 Task: In the Company carnegiehall.org, Add note: 'Reach out to a customer for a referral or introduction to a potential client.'. Mark checkbox to create task to follow up ': Tomorrow'. Create task, with  description: Send Proposal to Client, Add due date: In 3 Business Days; Add reminder: 30 Minutes before. Set Priority Low  and add note: Take detailed meeting minutes and share them with the team afterward.. Logged in from softage.5@softage.net
Action: Mouse moved to (125, 74)
Screenshot: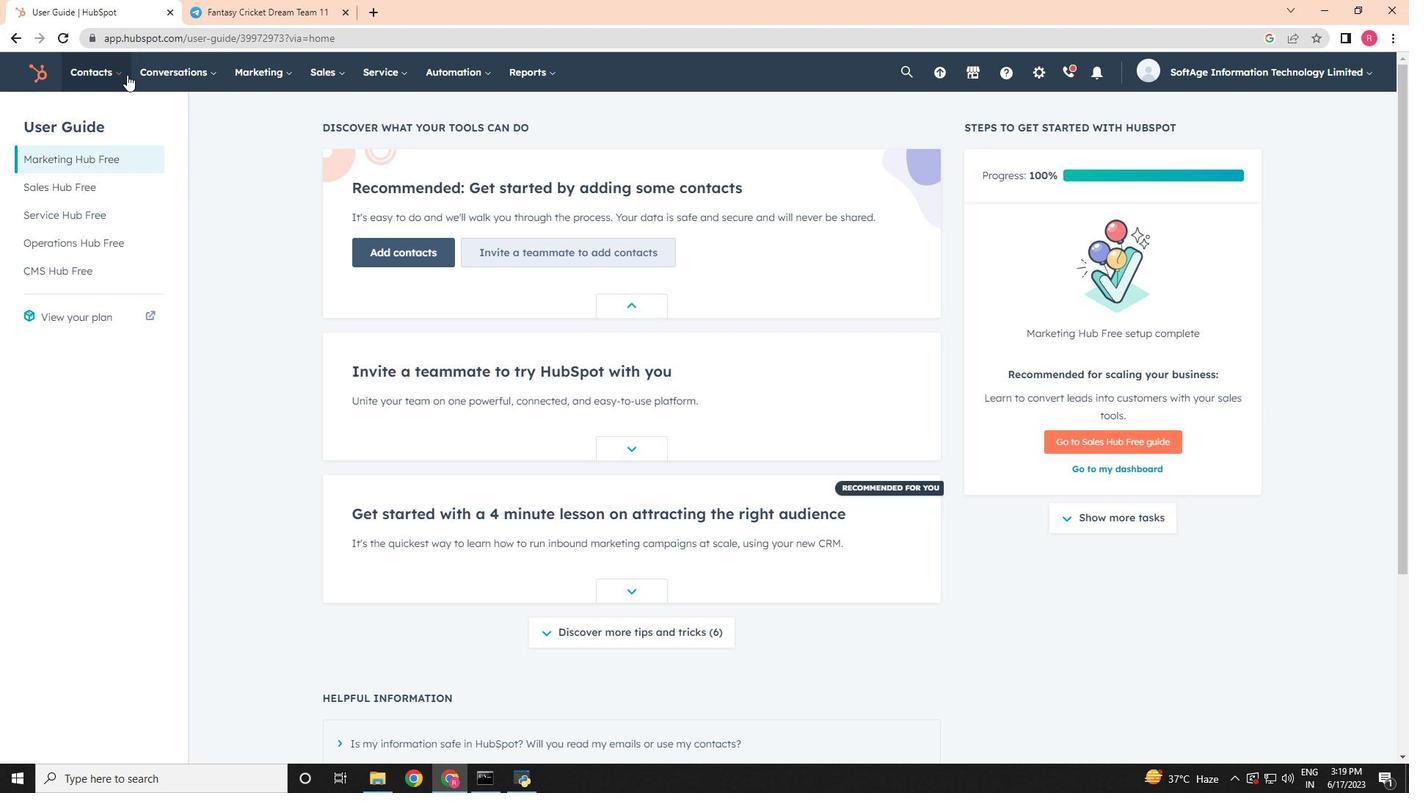 
Action: Mouse pressed left at (125, 74)
Screenshot: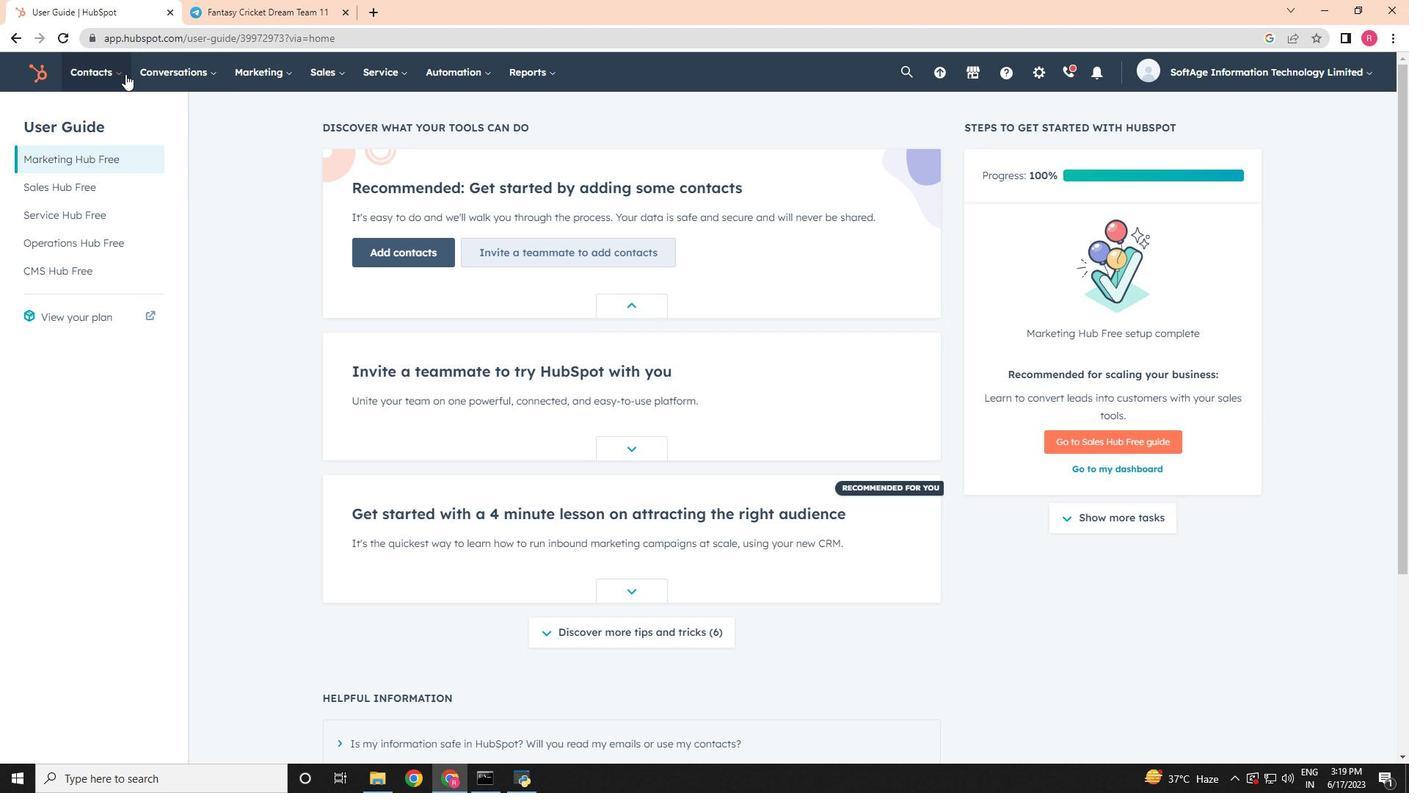 
Action: Mouse moved to (135, 130)
Screenshot: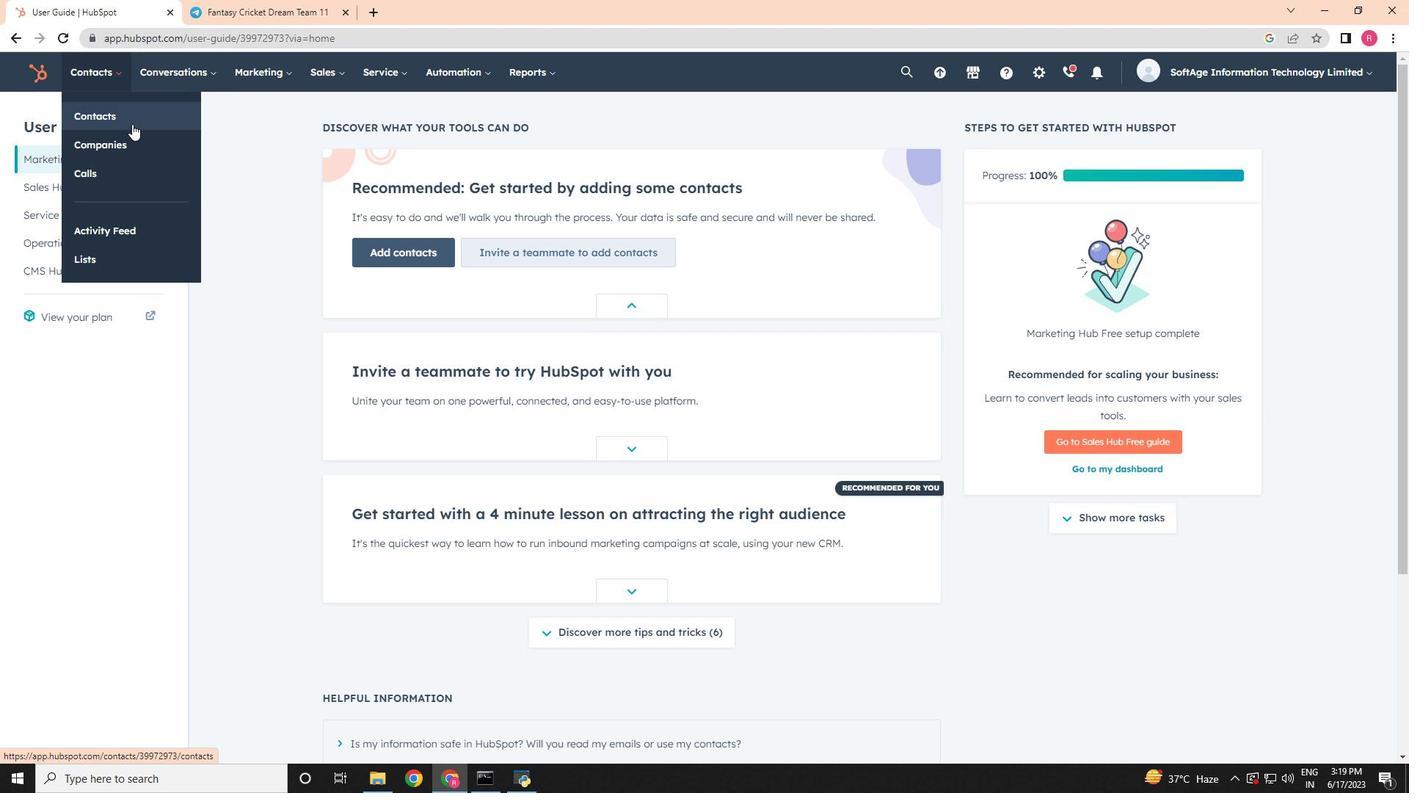 
Action: Mouse pressed left at (135, 130)
Screenshot: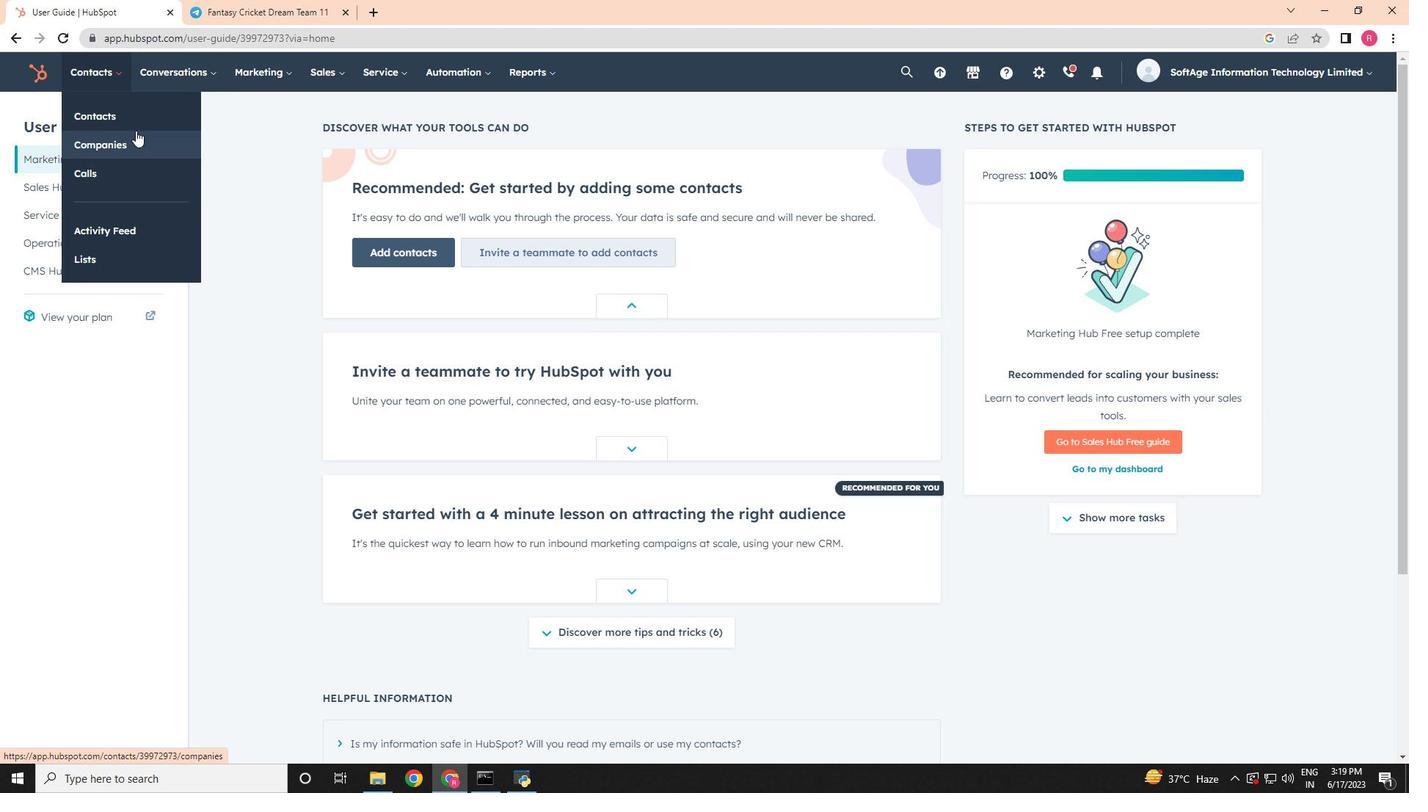 
Action: Mouse moved to (166, 235)
Screenshot: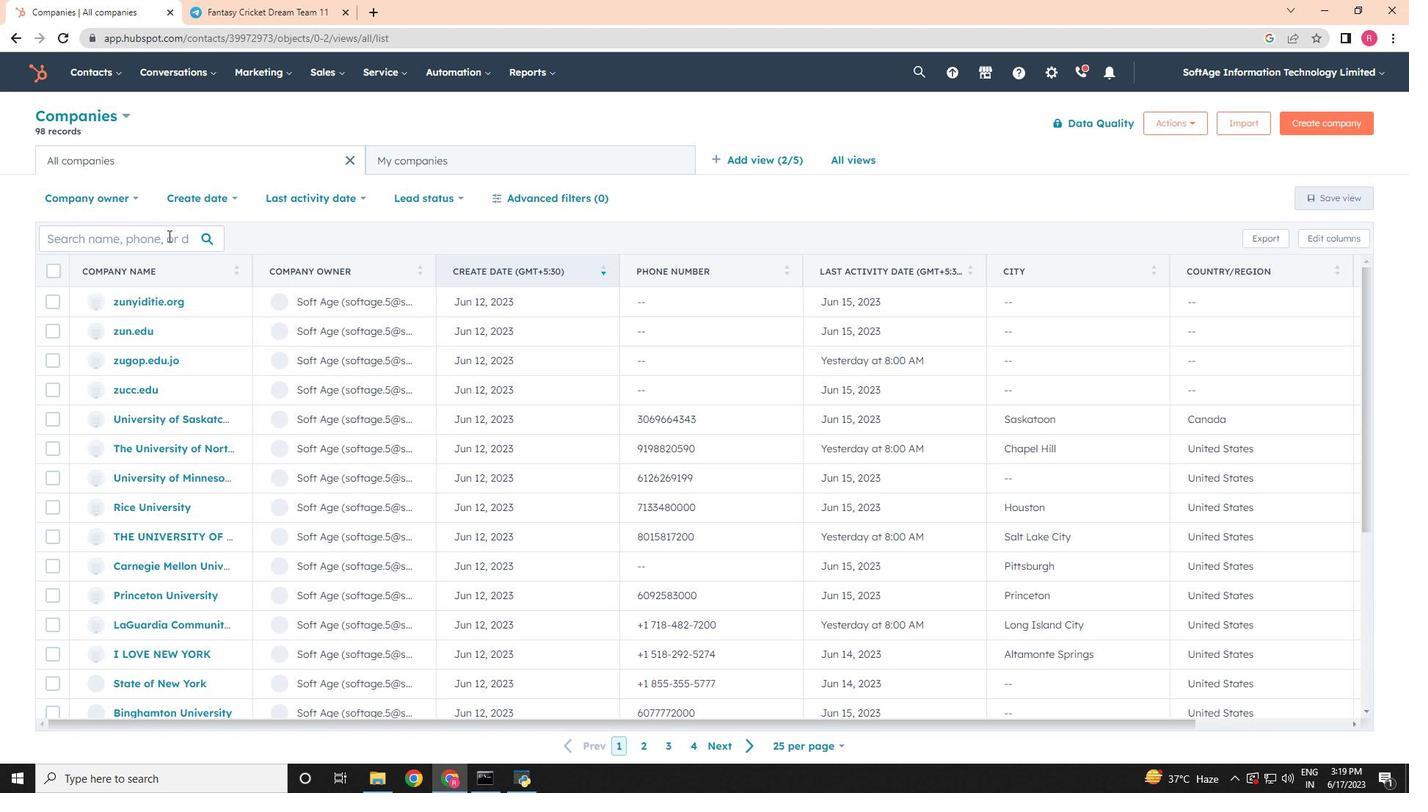 
Action: Mouse pressed left at (166, 235)
Screenshot: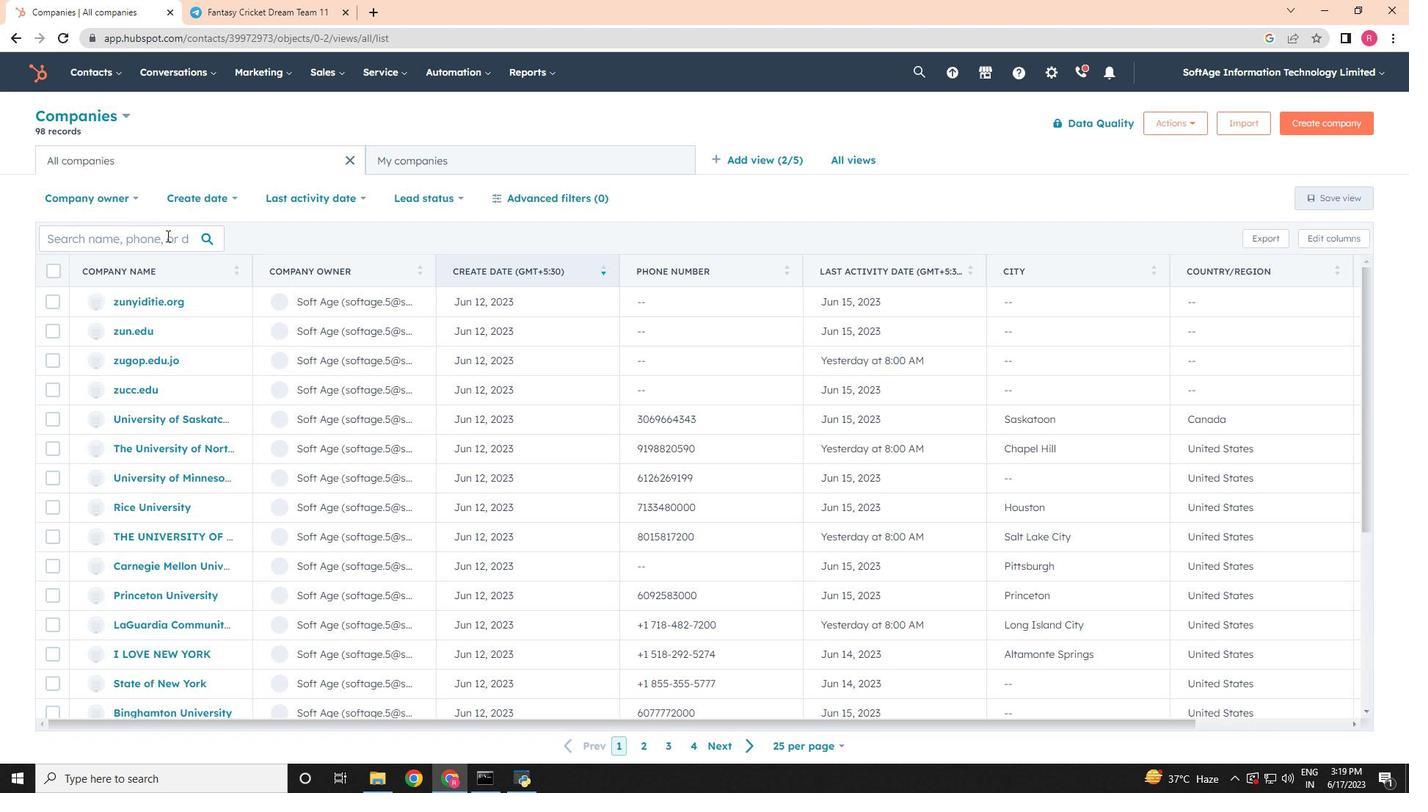 
Action: Key pressed carnegi
Screenshot: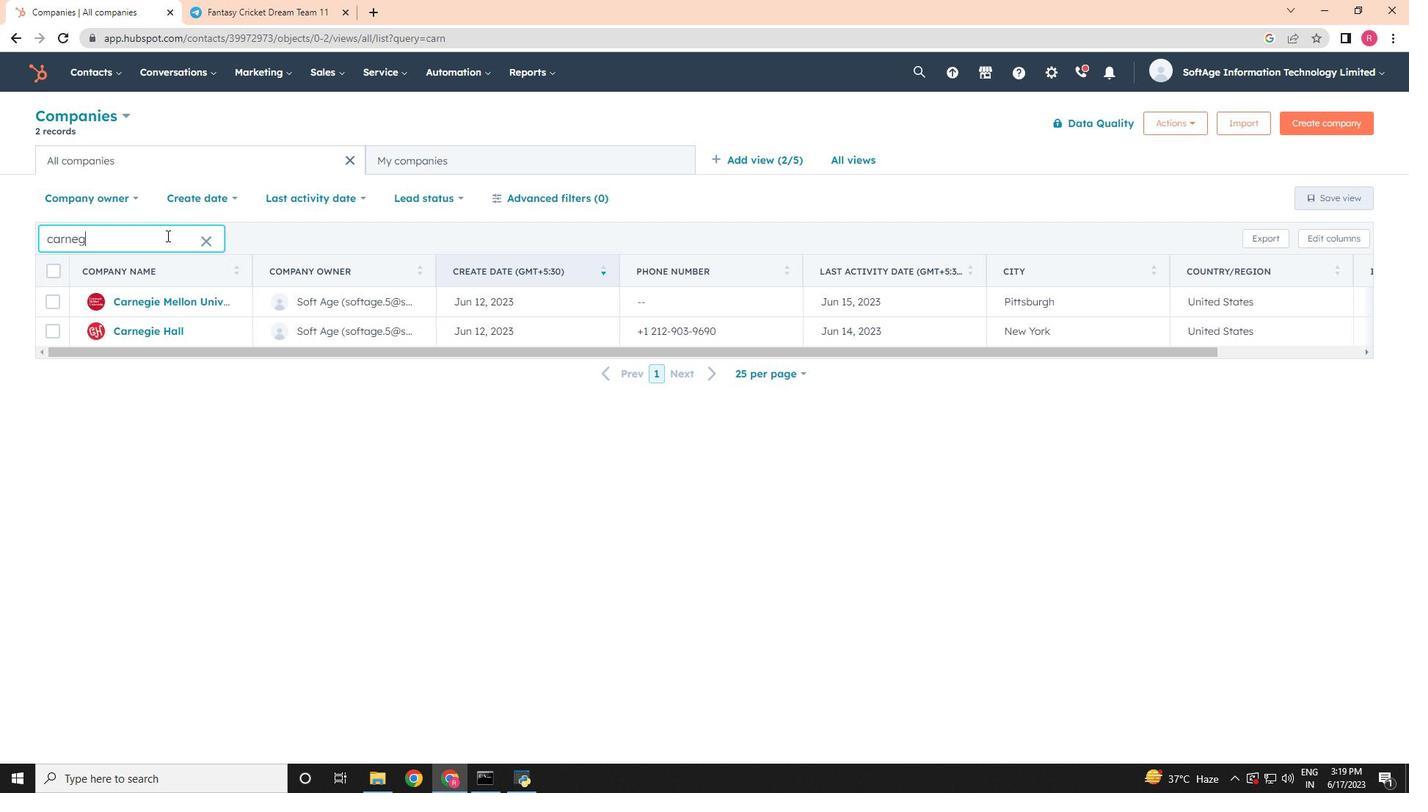 
Action: Mouse moved to (163, 252)
Screenshot: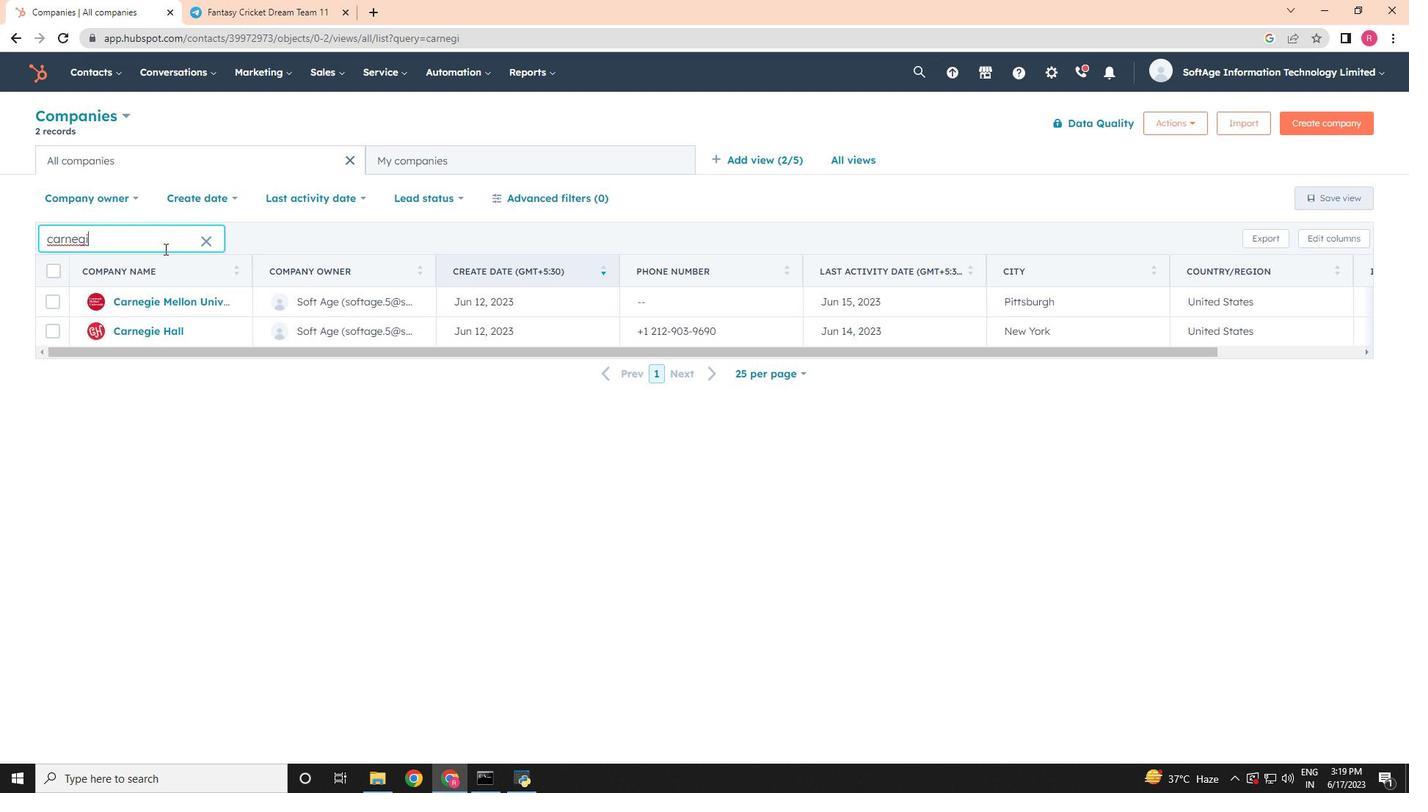 
Action: Key pressed hall<Key.backspace><Key.backspace><Key.backspace><Key.backspace>ehall
Screenshot: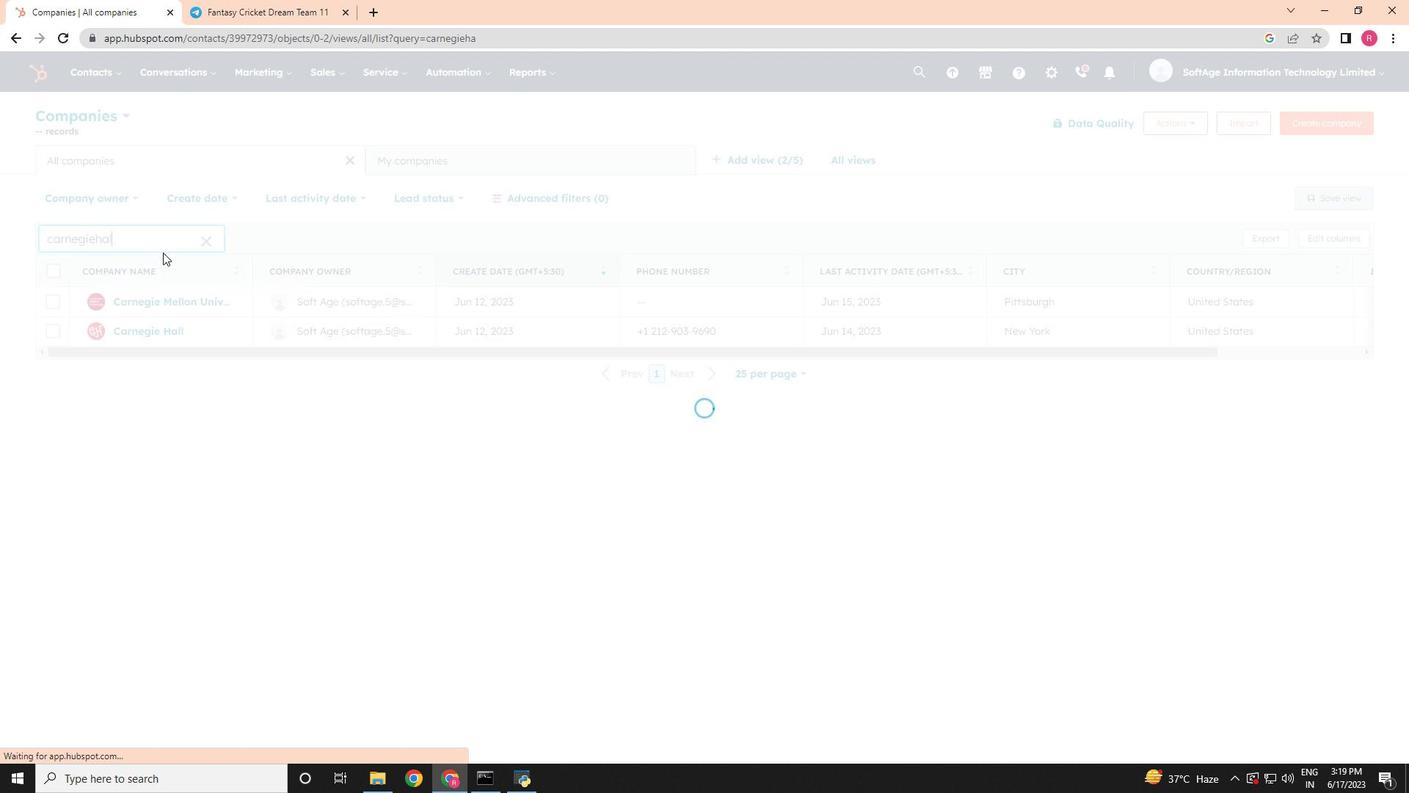 
Action: Mouse moved to (157, 304)
Screenshot: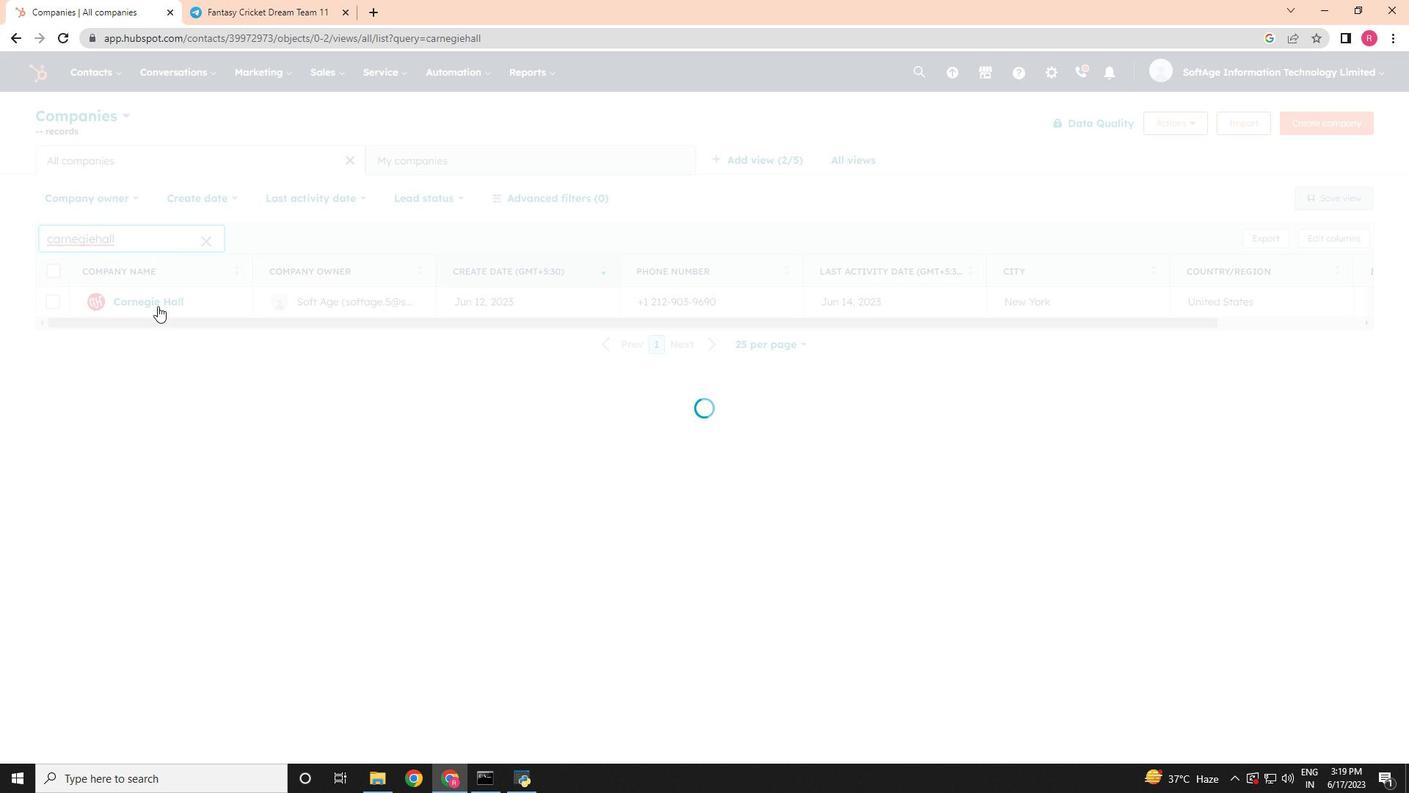 
Action: Mouse pressed left at (157, 304)
Screenshot: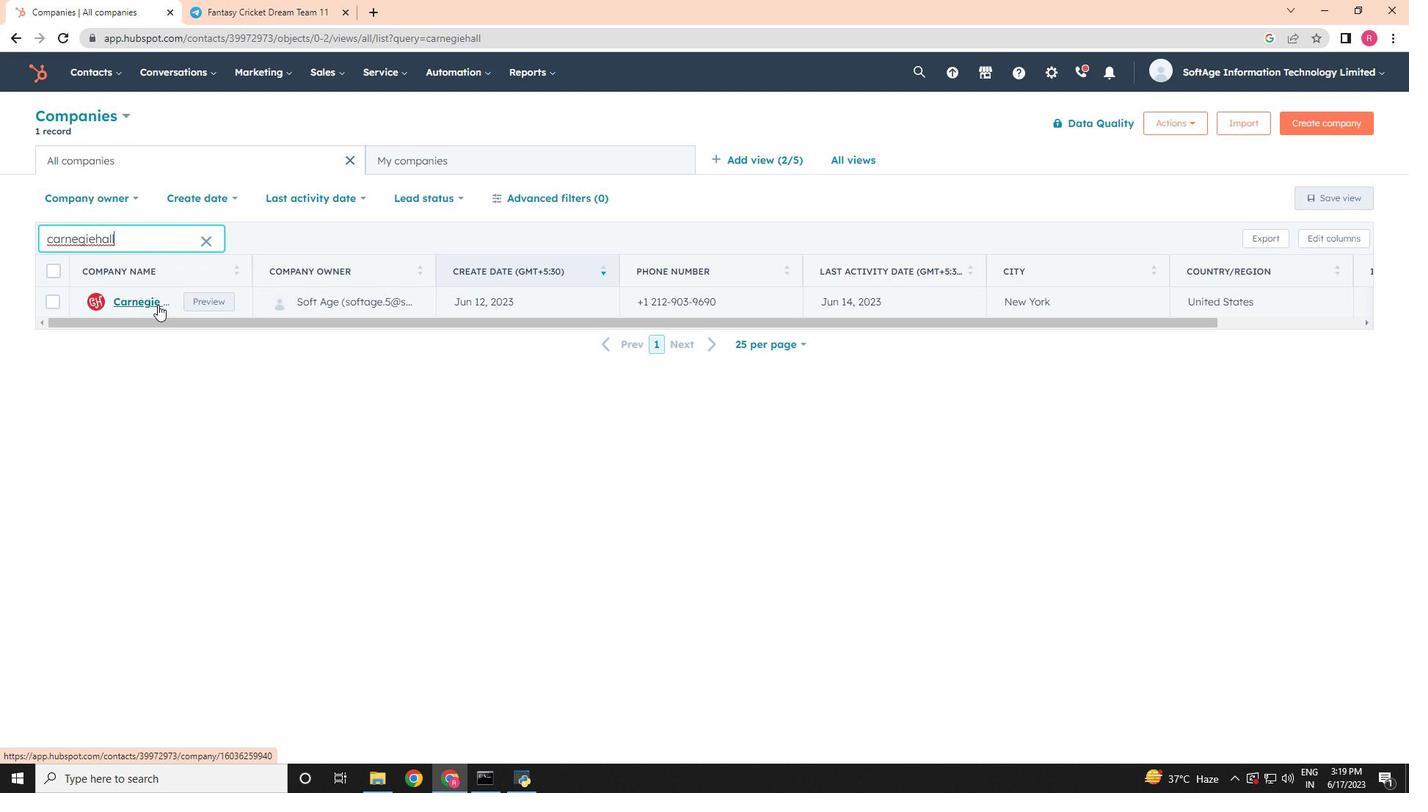 
Action: Mouse moved to (45, 240)
Screenshot: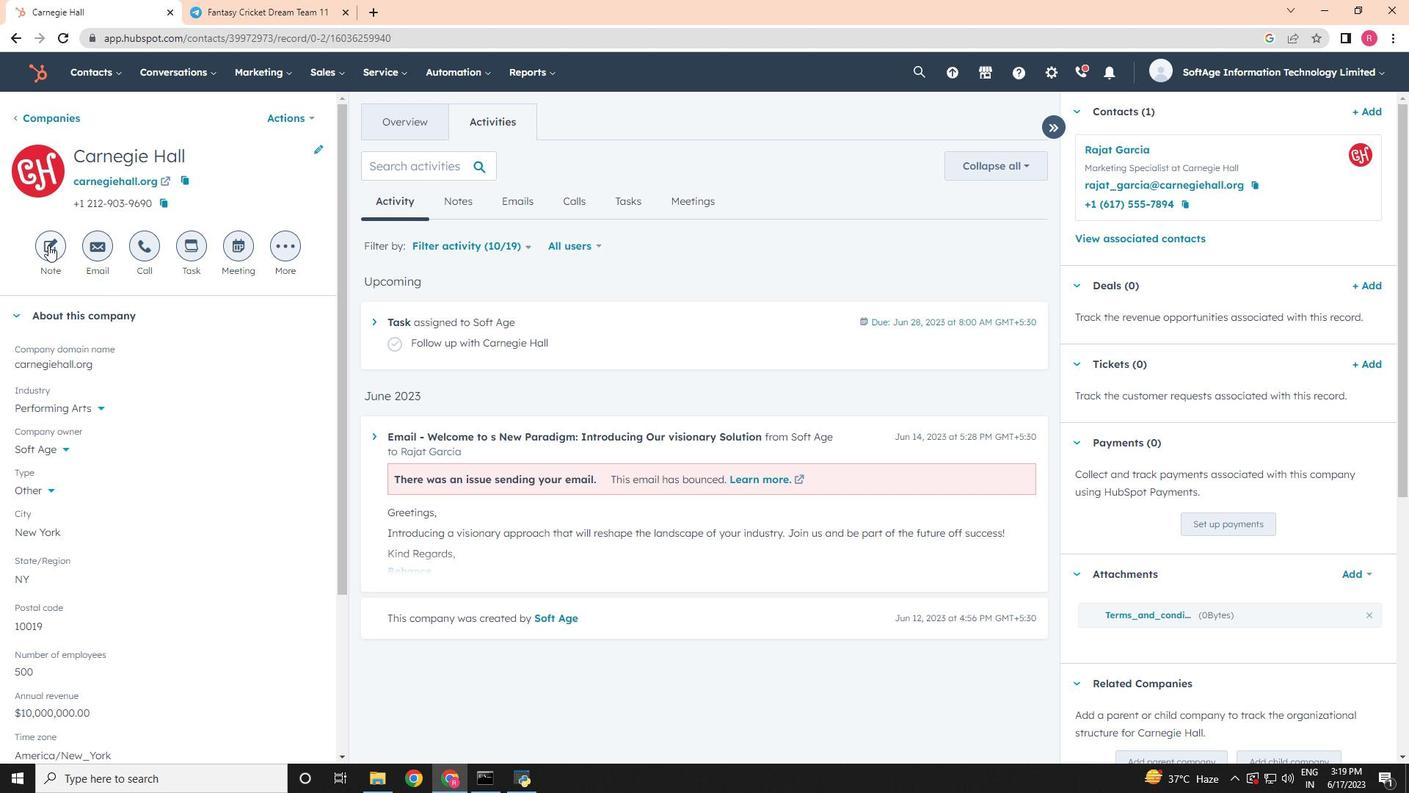
Action: Mouse pressed left at (45, 240)
Screenshot: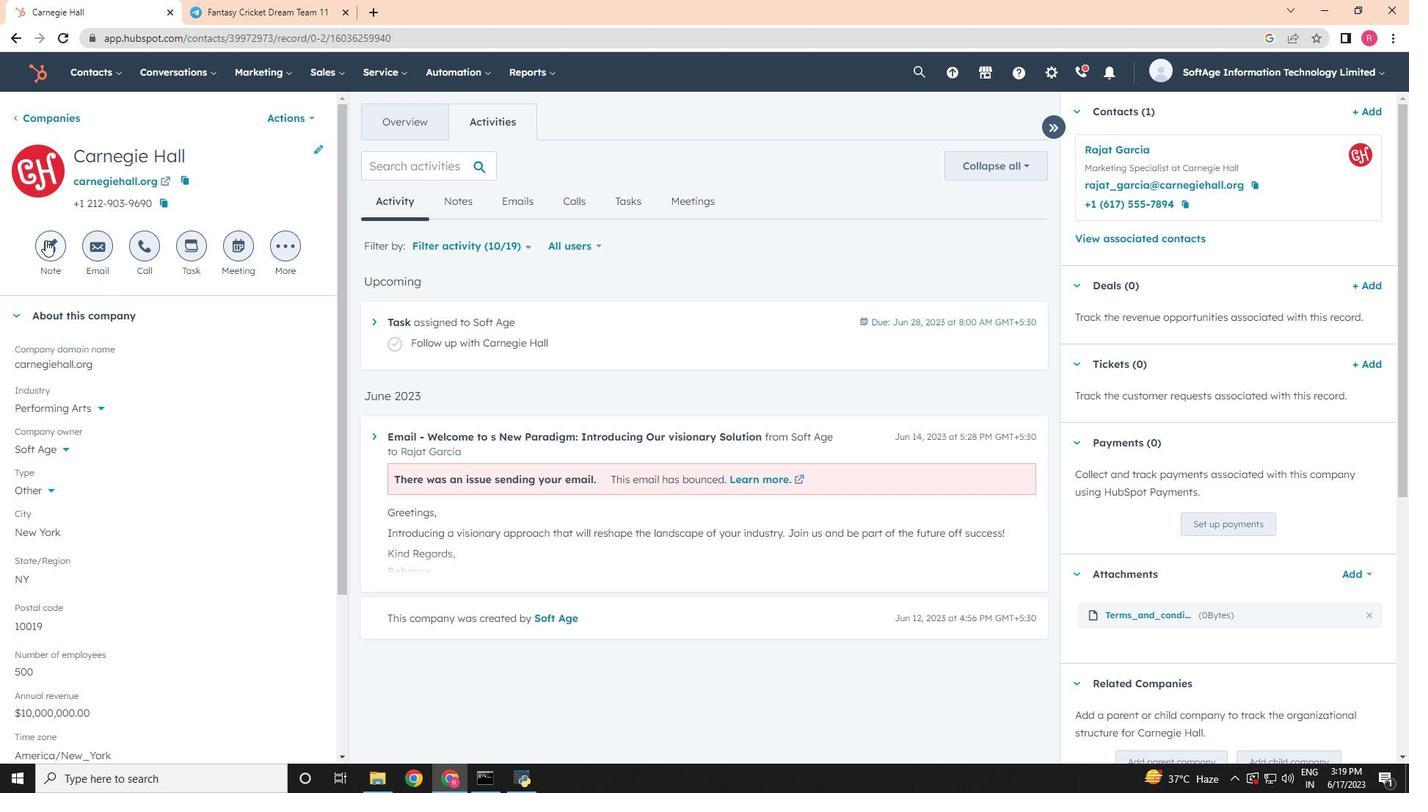 
Action: Mouse moved to (1234, 439)
Screenshot: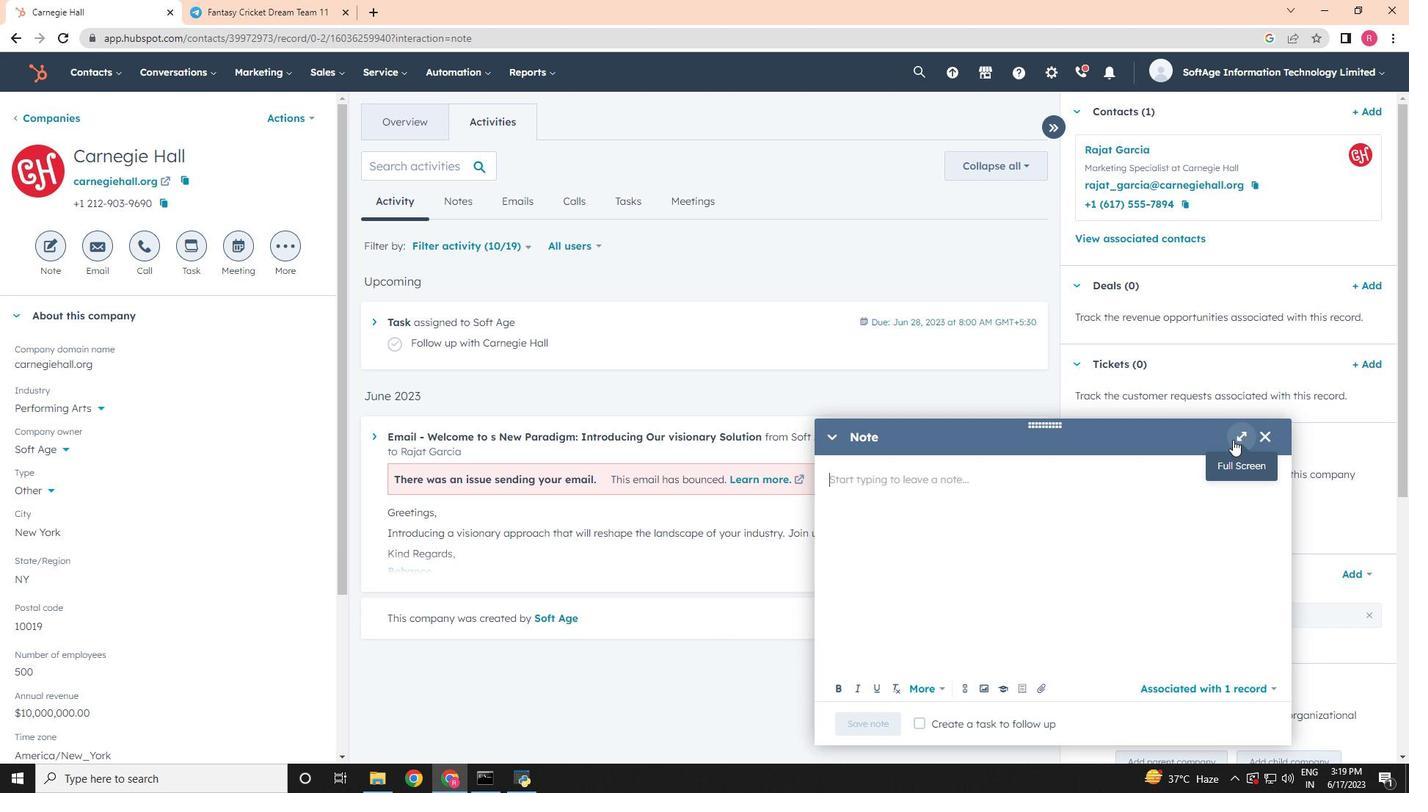 
Action: Mouse pressed left at (1234, 439)
Screenshot: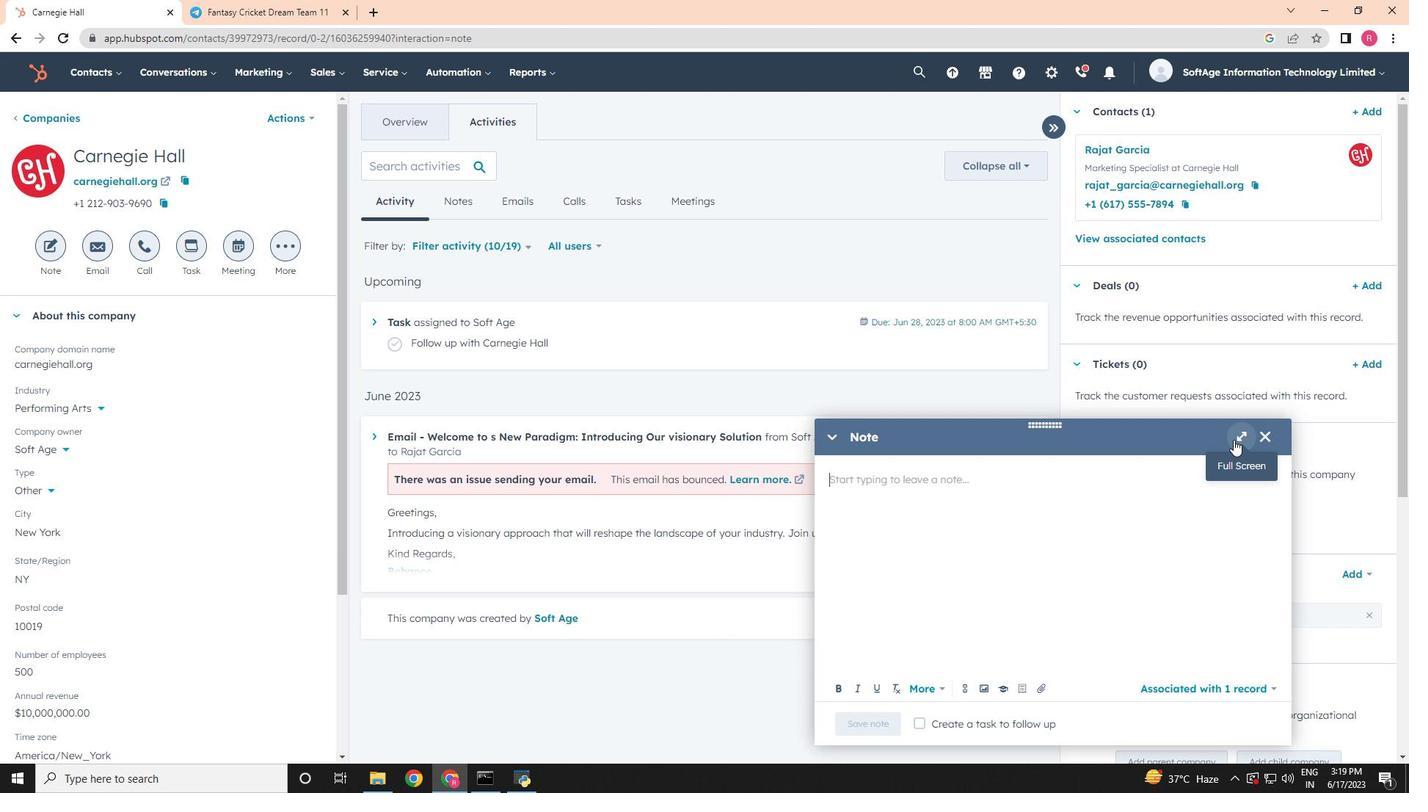 
Action: Mouse moved to (1213, 454)
Screenshot: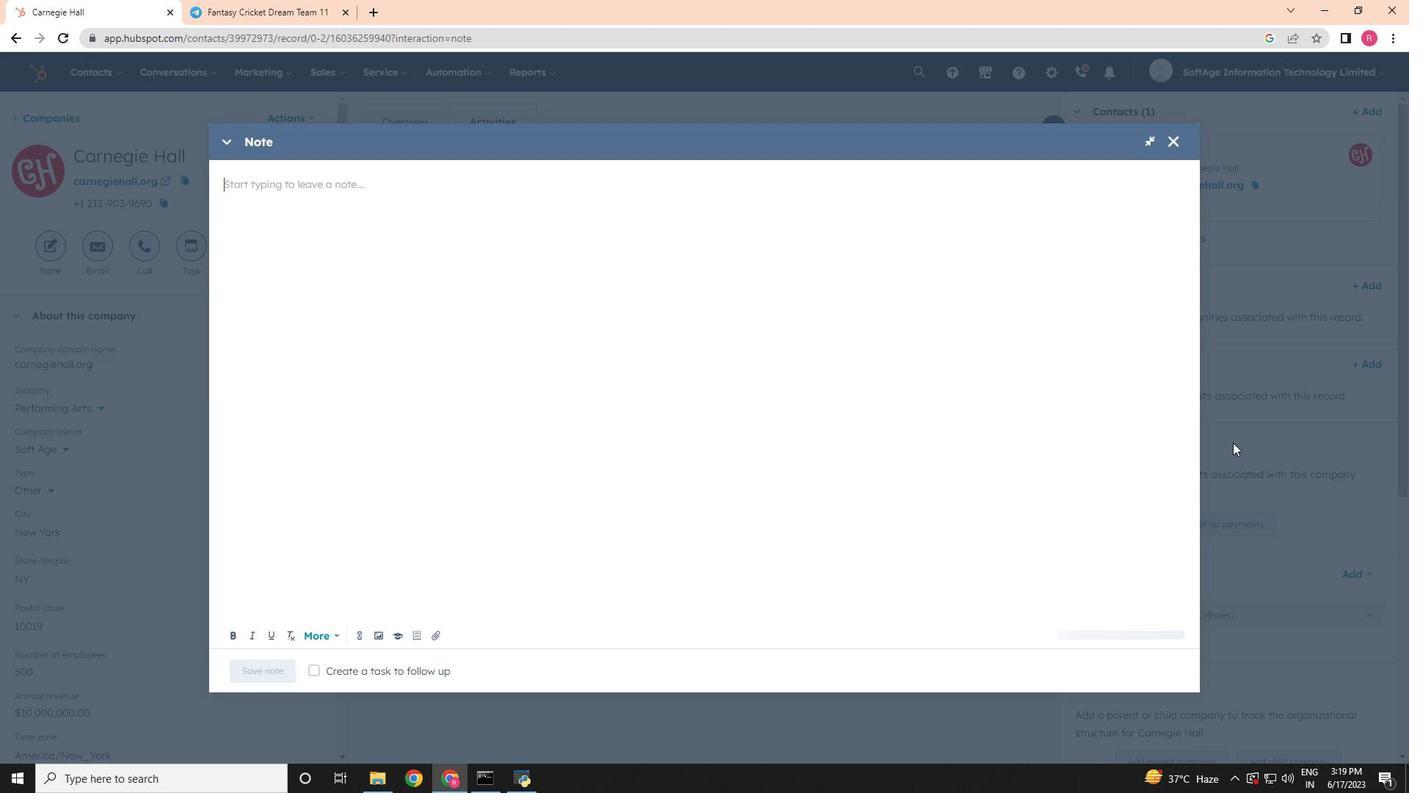 
Action: Key pressed <Key.shift>Reach<Key.space>out<Key.space>to<Key.space>a<Key.space>customer<Key.space>for<Key.space>a<Key.space>referral<Key.space>or<Key.space>introduction<Key.space>to<Key.space>a<Key.space>po<Key.backspace>otential<Key.space>client<Key.space><Key.backspace>.
Screenshot: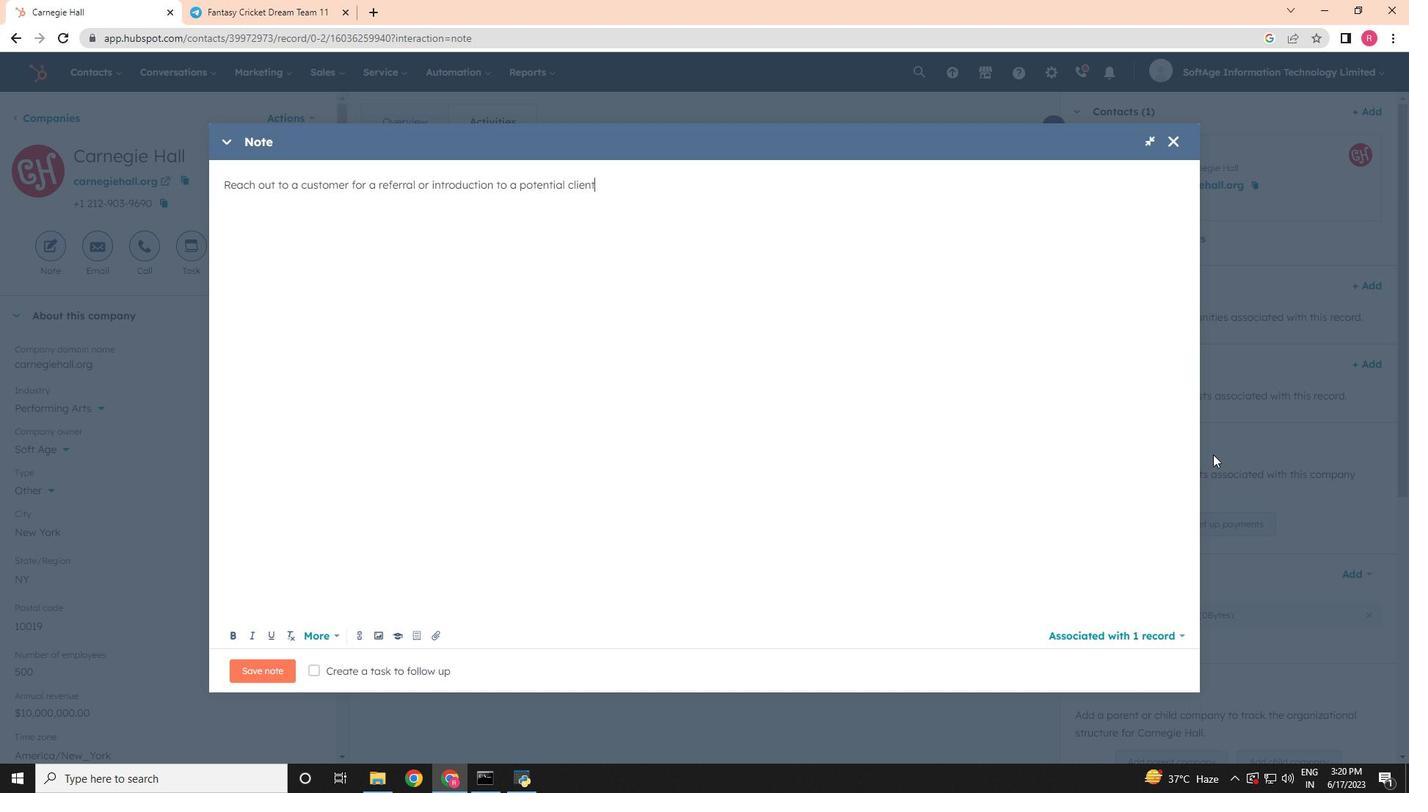 
Action: Mouse moved to (315, 670)
Screenshot: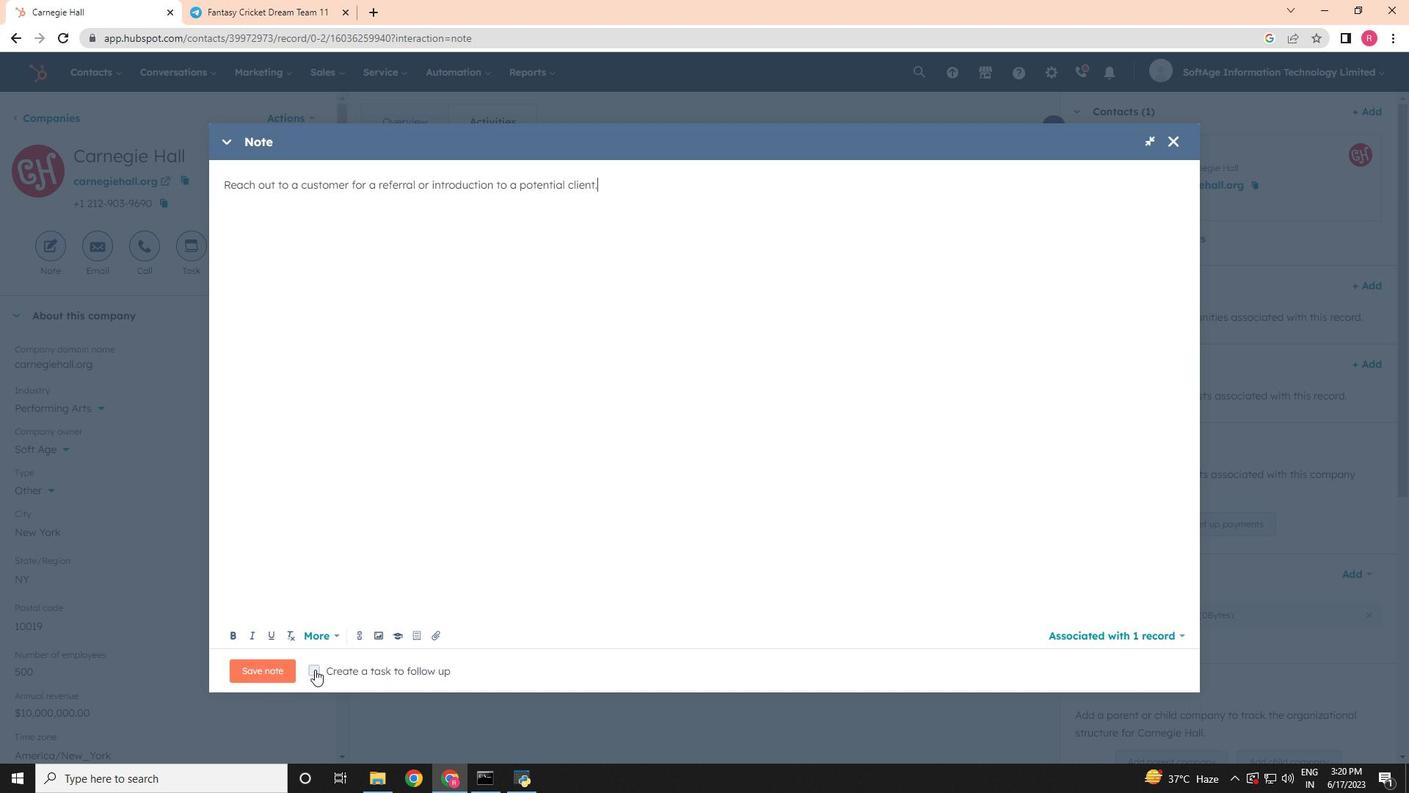 
Action: Mouse pressed left at (315, 670)
Screenshot: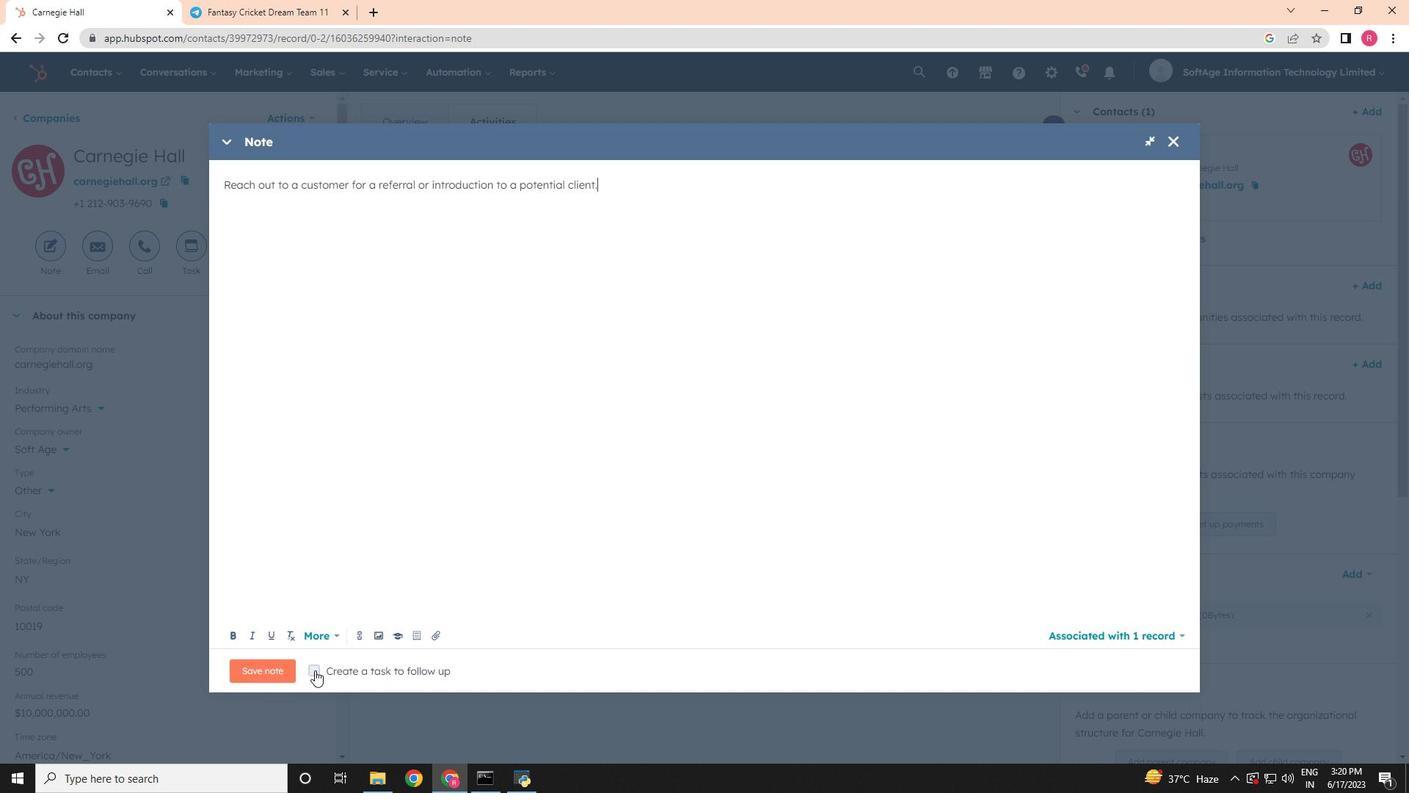 
Action: Mouse moved to (563, 671)
Screenshot: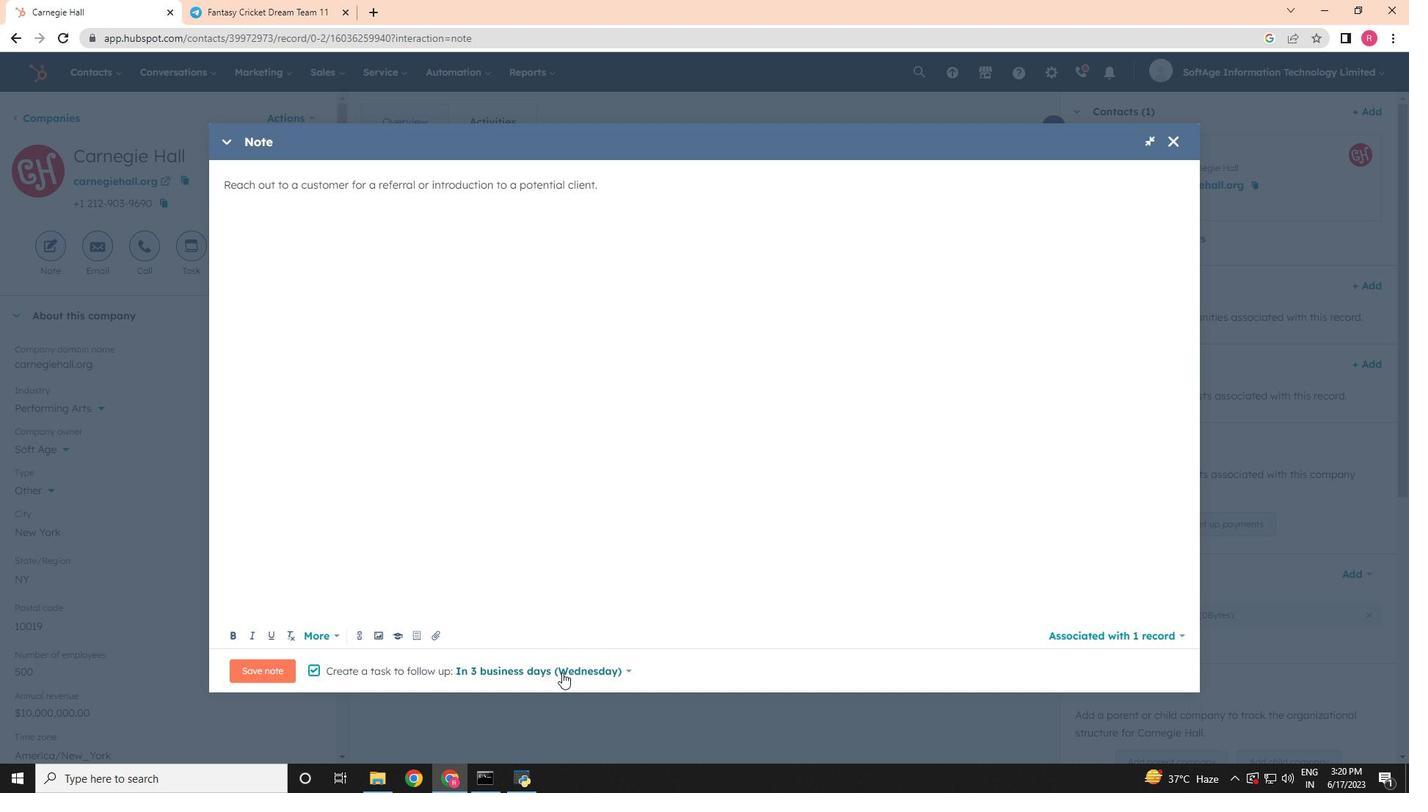
Action: Mouse pressed left at (563, 671)
Screenshot: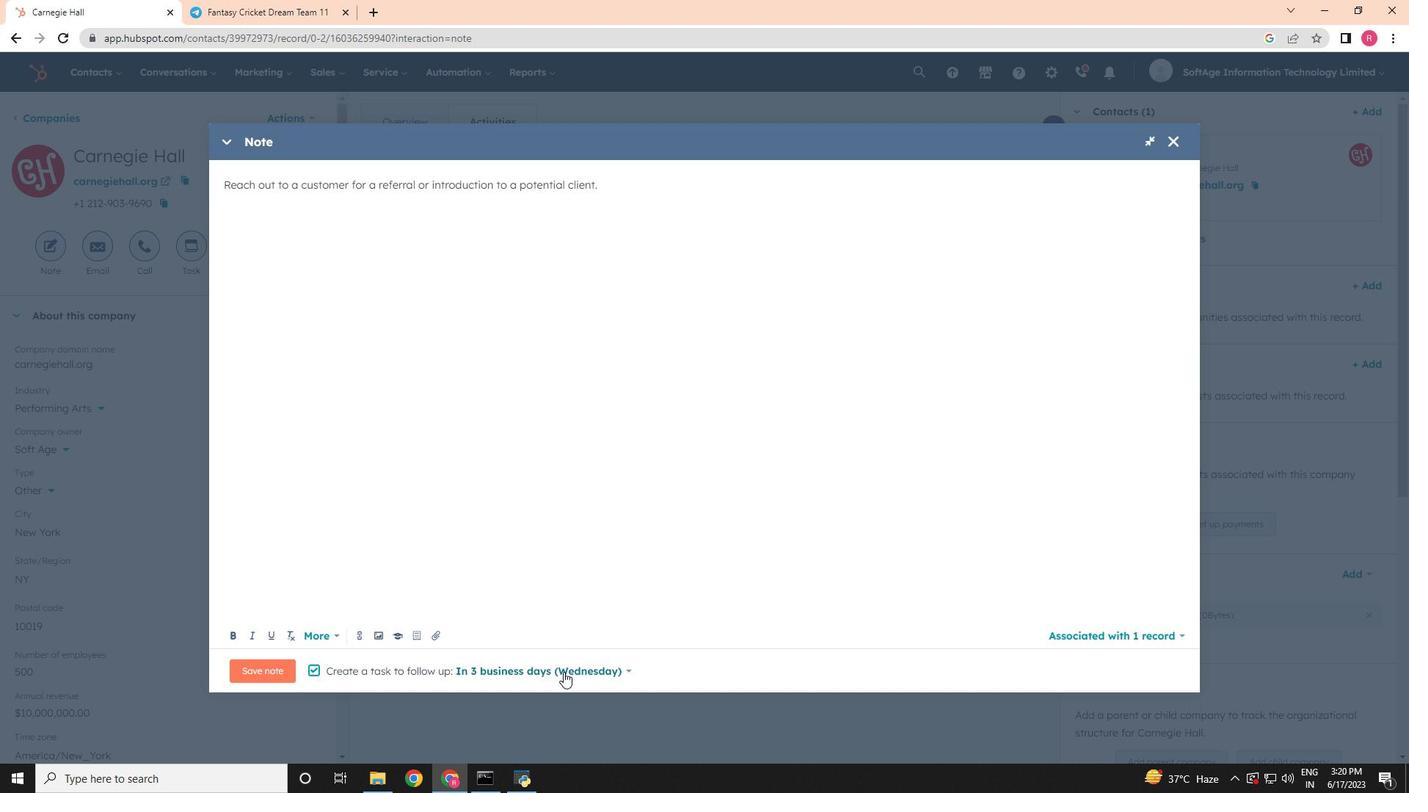 
Action: Mouse moved to (559, 588)
Screenshot: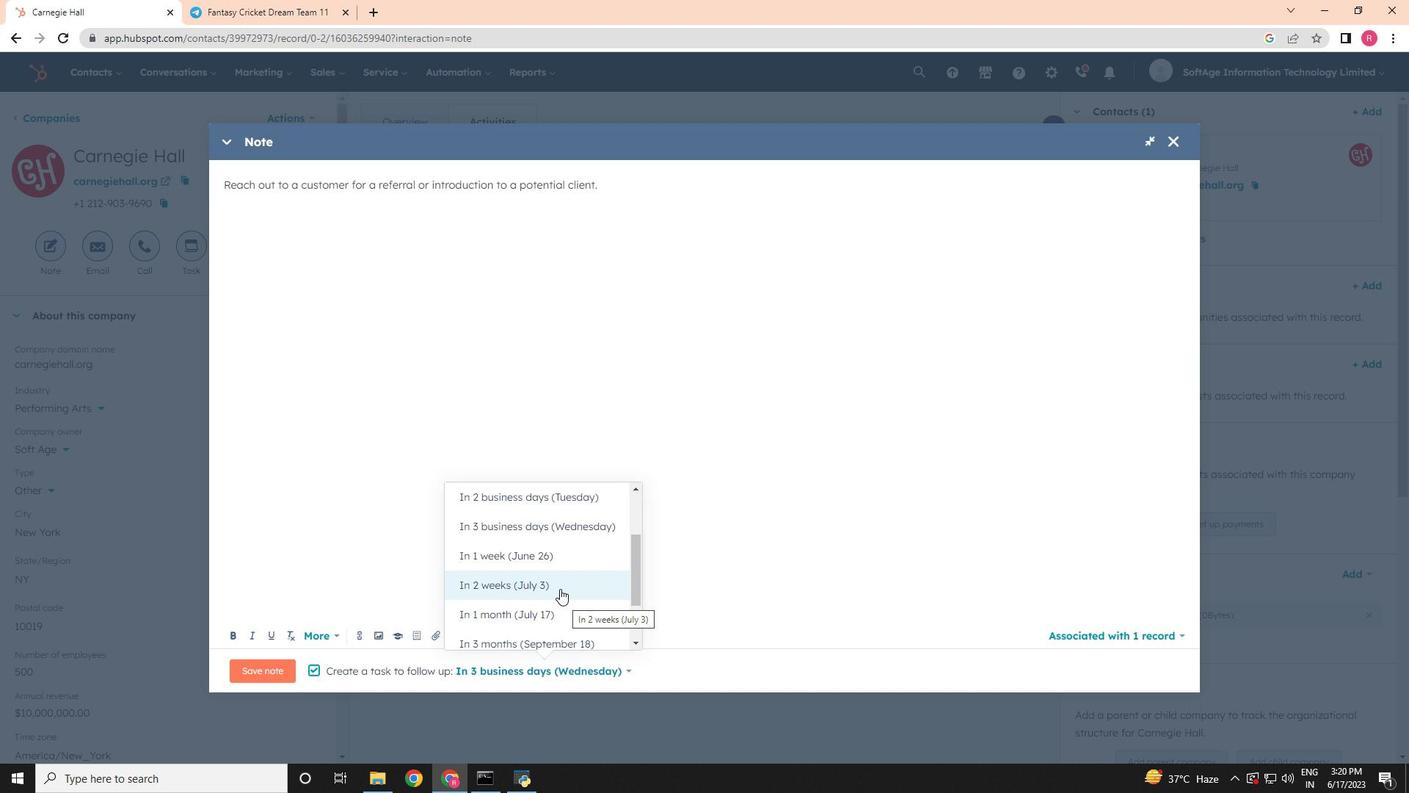 
Action: Mouse scrolled (559, 588) with delta (0, 0)
Screenshot: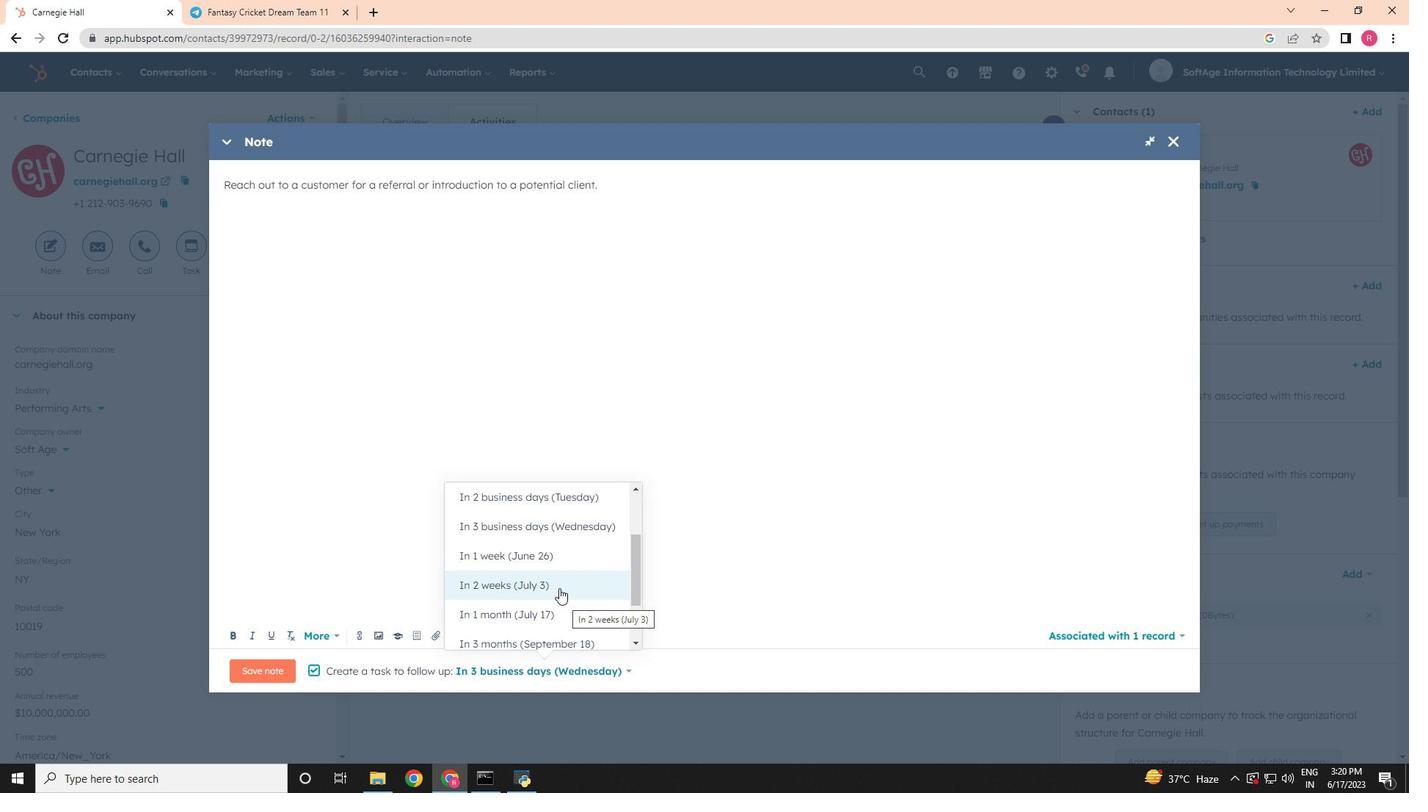 
Action: Mouse scrolled (559, 588) with delta (0, 0)
Screenshot: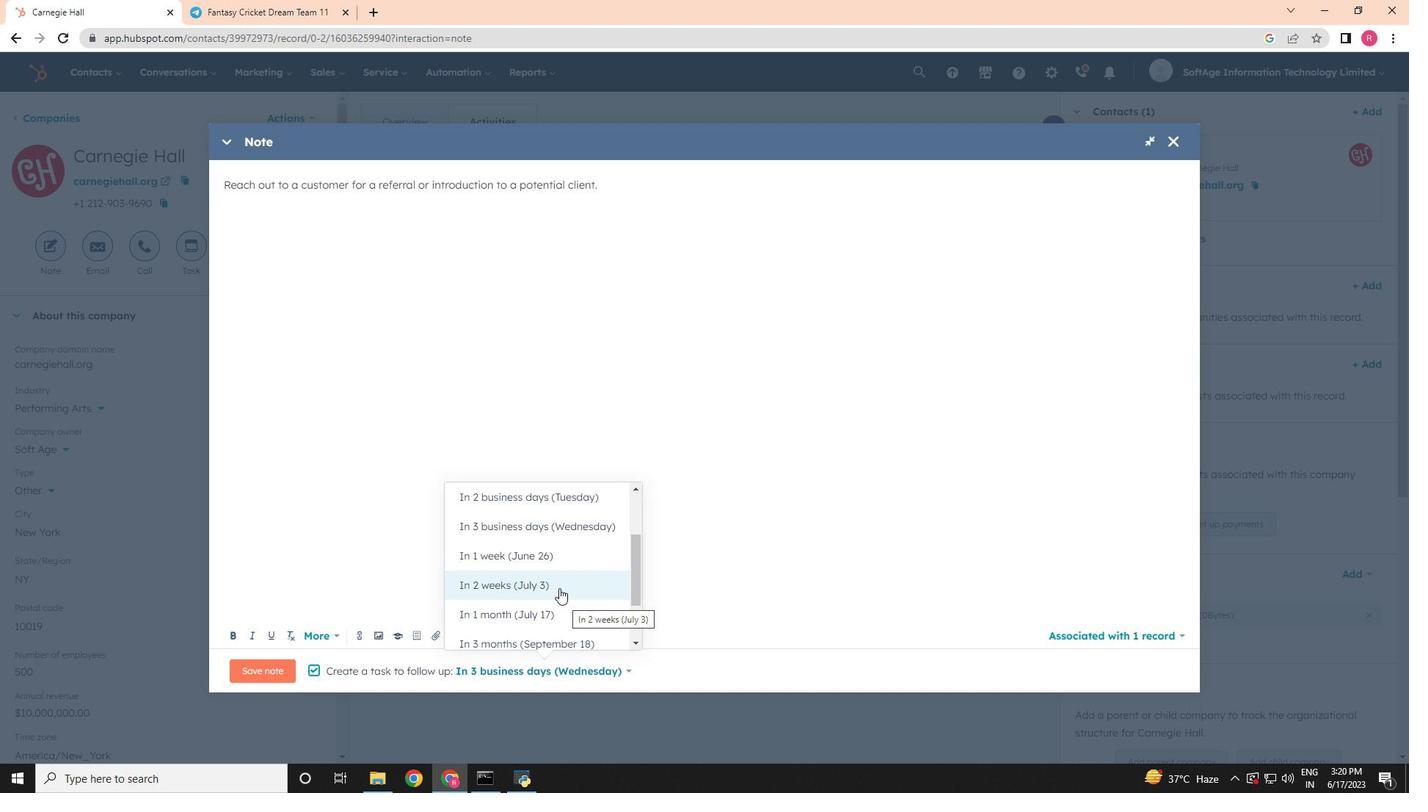 
Action: Mouse scrolled (559, 588) with delta (0, 0)
Screenshot: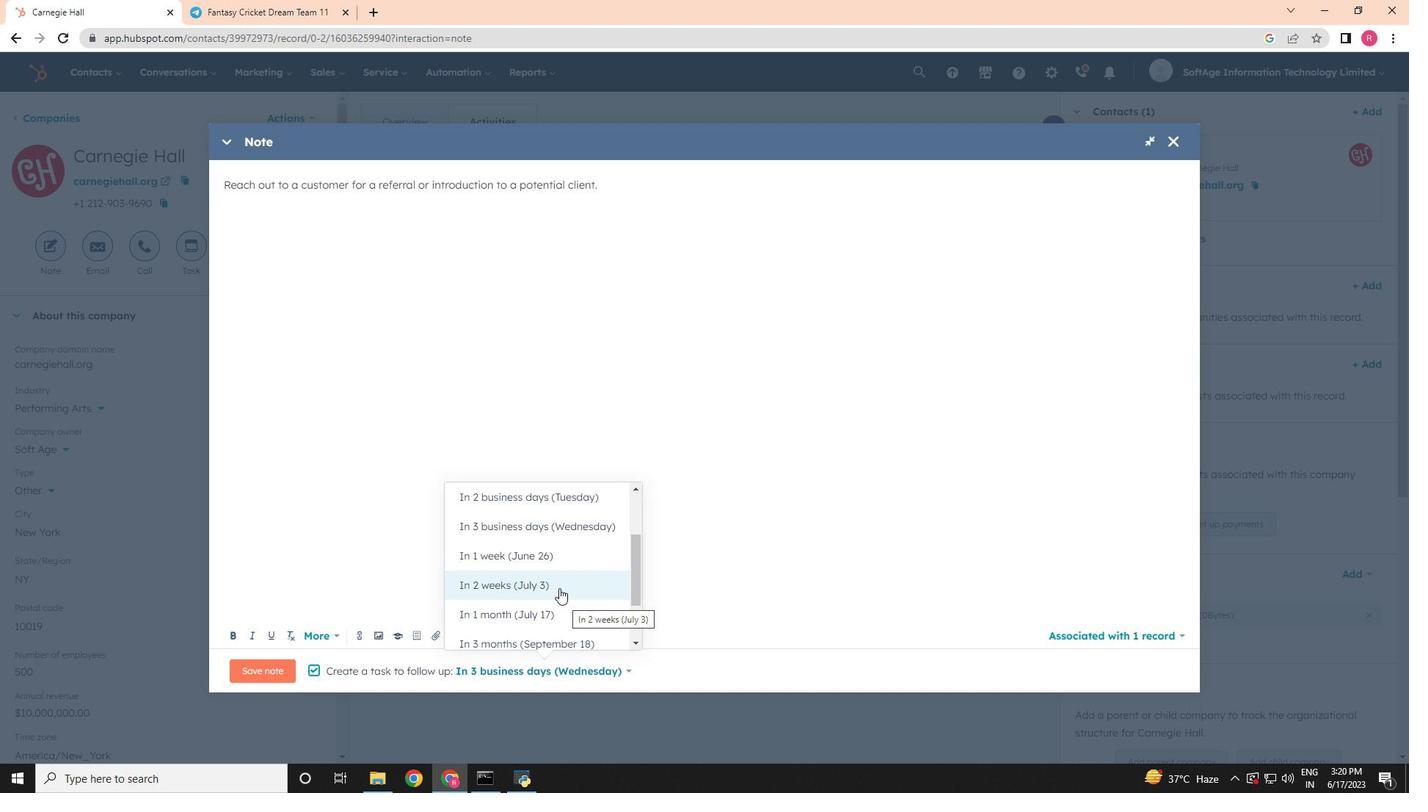 
Action: Mouse scrolled (559, 588) with delta (0, 0)
Screenshot: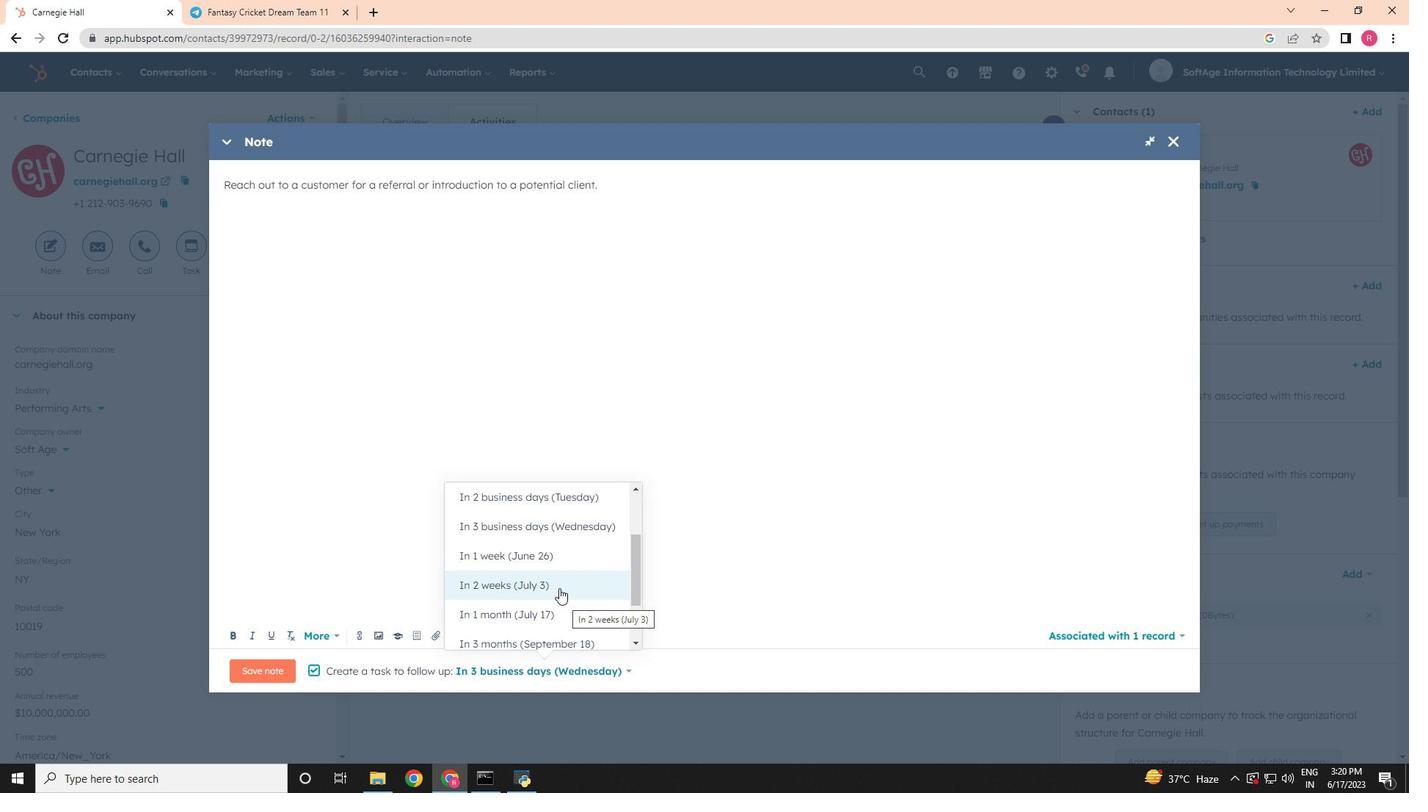 
Action: Mouse scrolled (559, 588) with delta (0, 0)
Screenshot: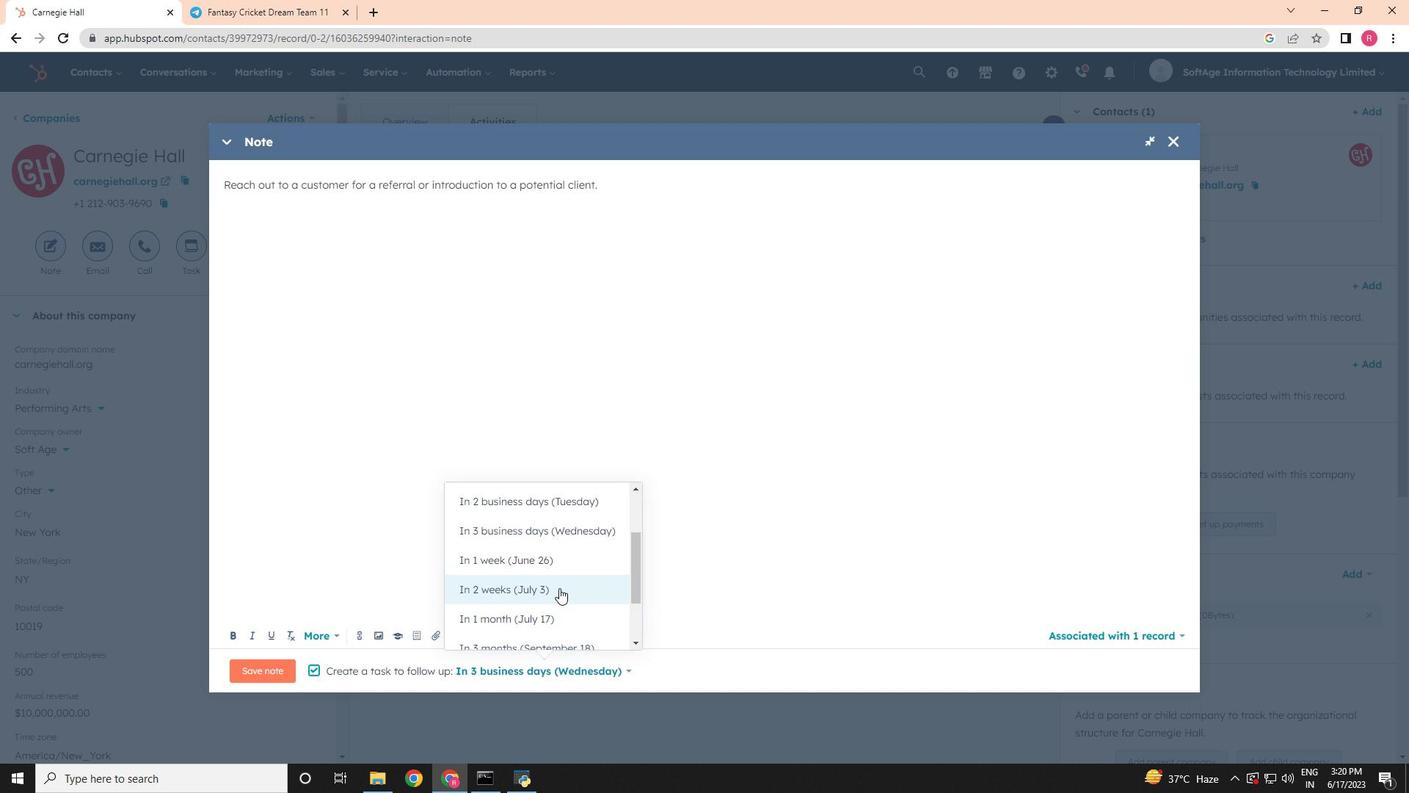 
Action: Mouse moved to (525, 539)
Screenshot: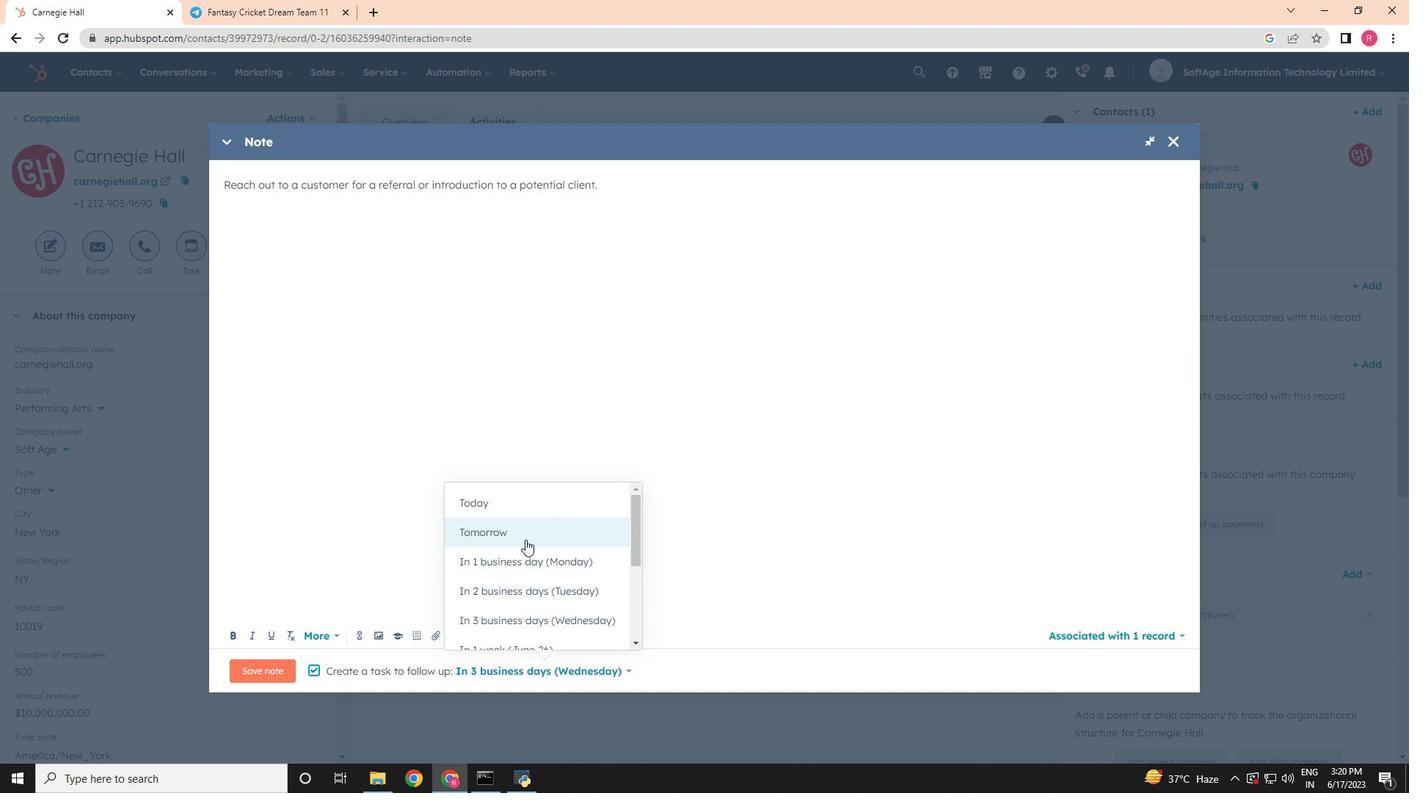
Action: Mouse pressed left at (525, 539)
Screenshot: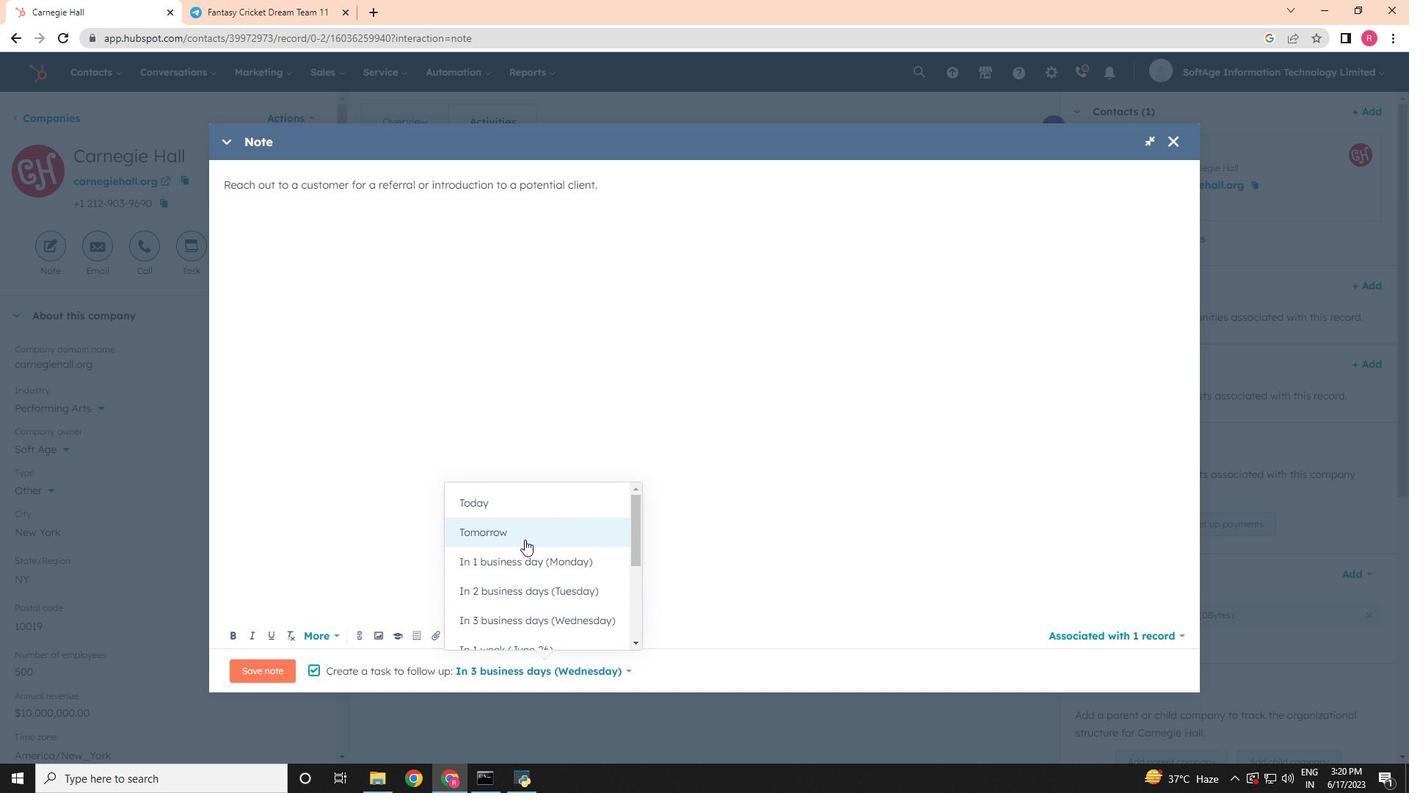 
Action: Mouse moved to (277, 672)
Screenshot: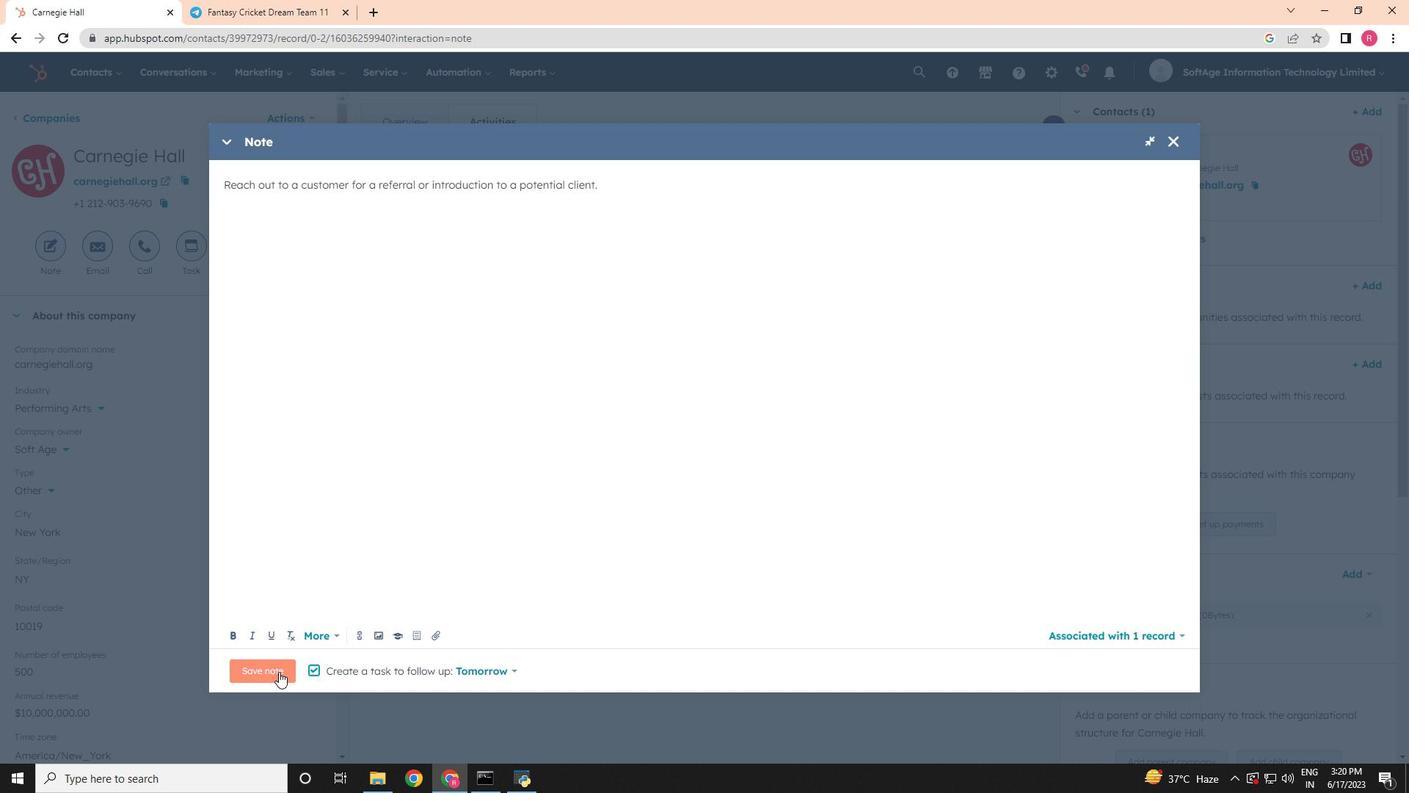 
Action: Mouse pressed left at (277, 672)
Screenshot: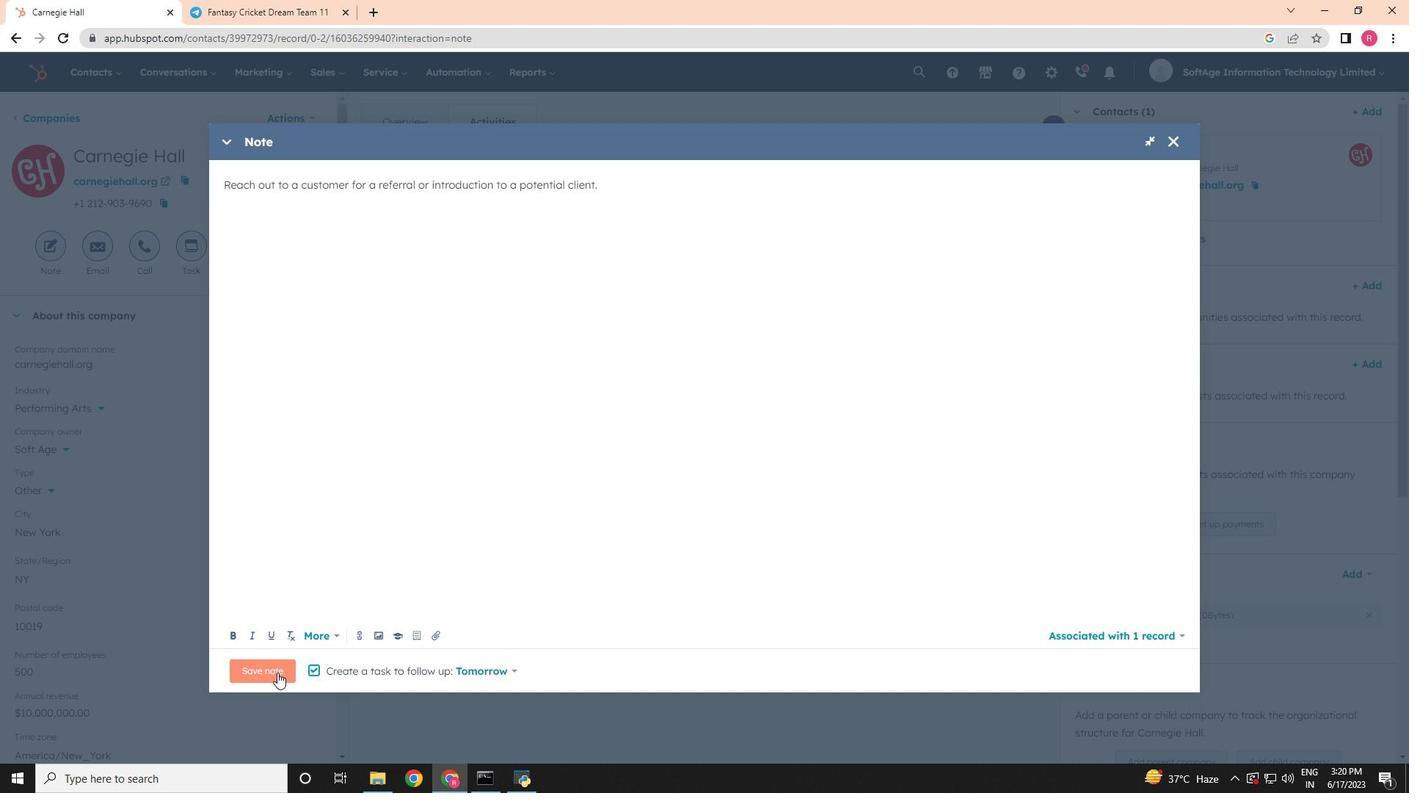 
Action: Mouse moved to (187, 253)
Screenshot: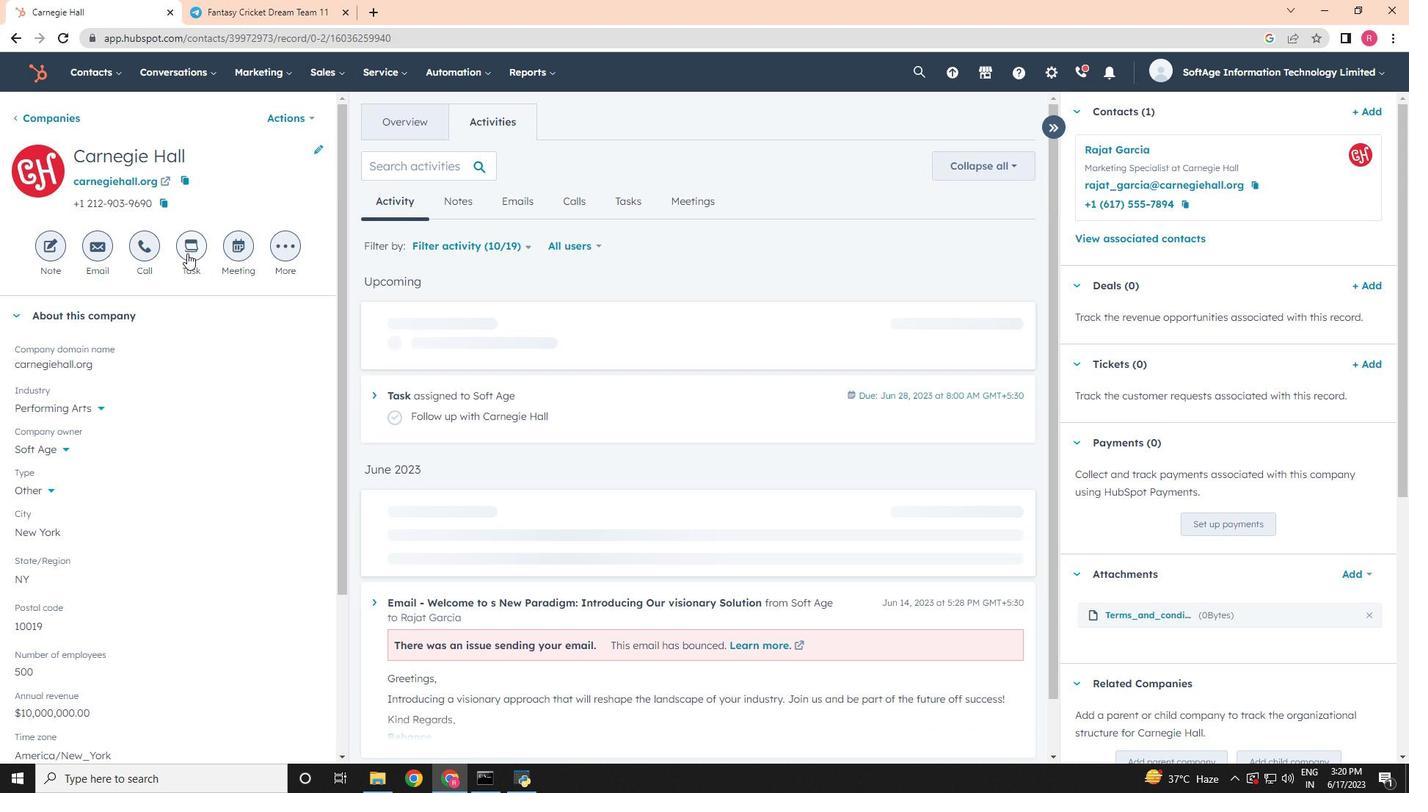 
Action: Mouse pressed left at (187, 253)
Screenshot: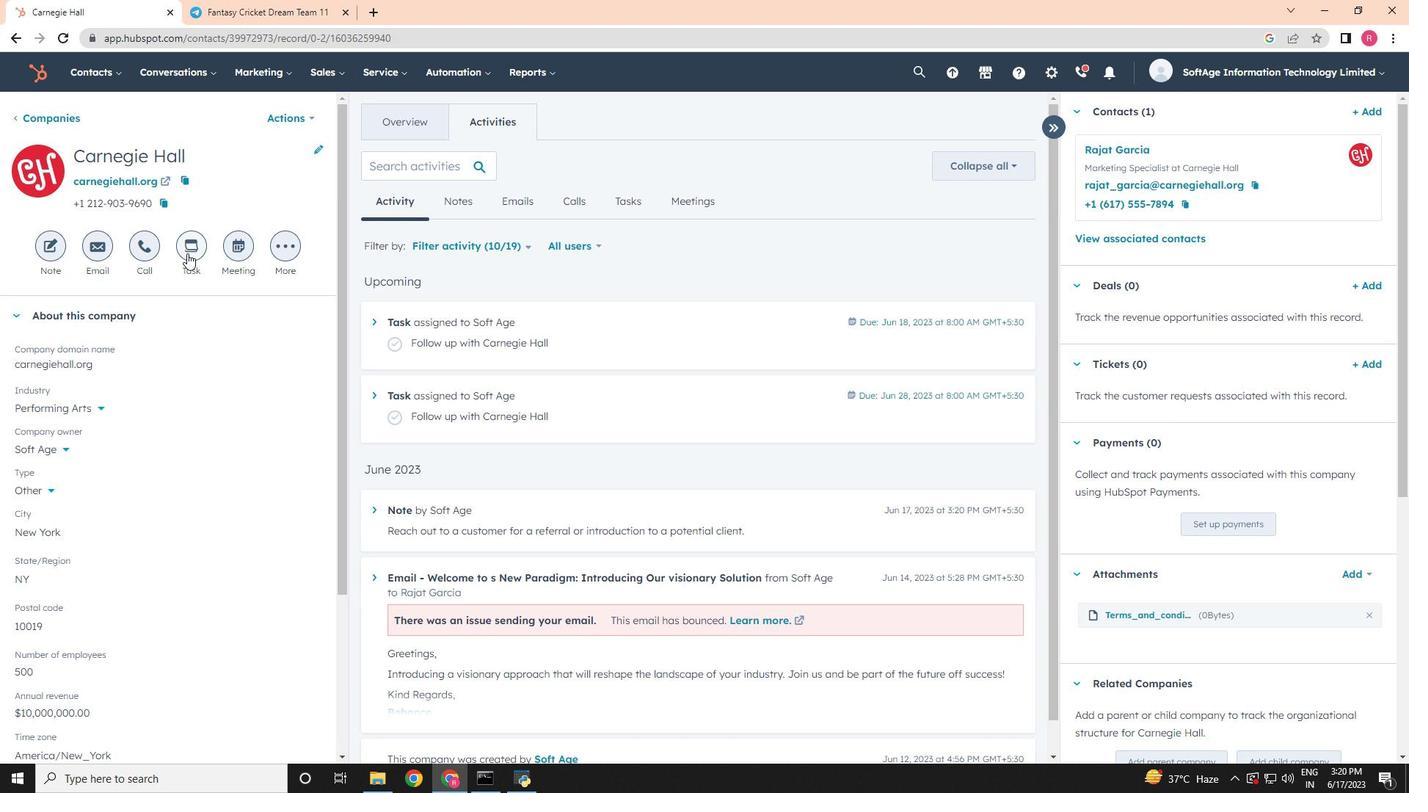 
Action: Mouse moved to (862, 406)
Screenshot: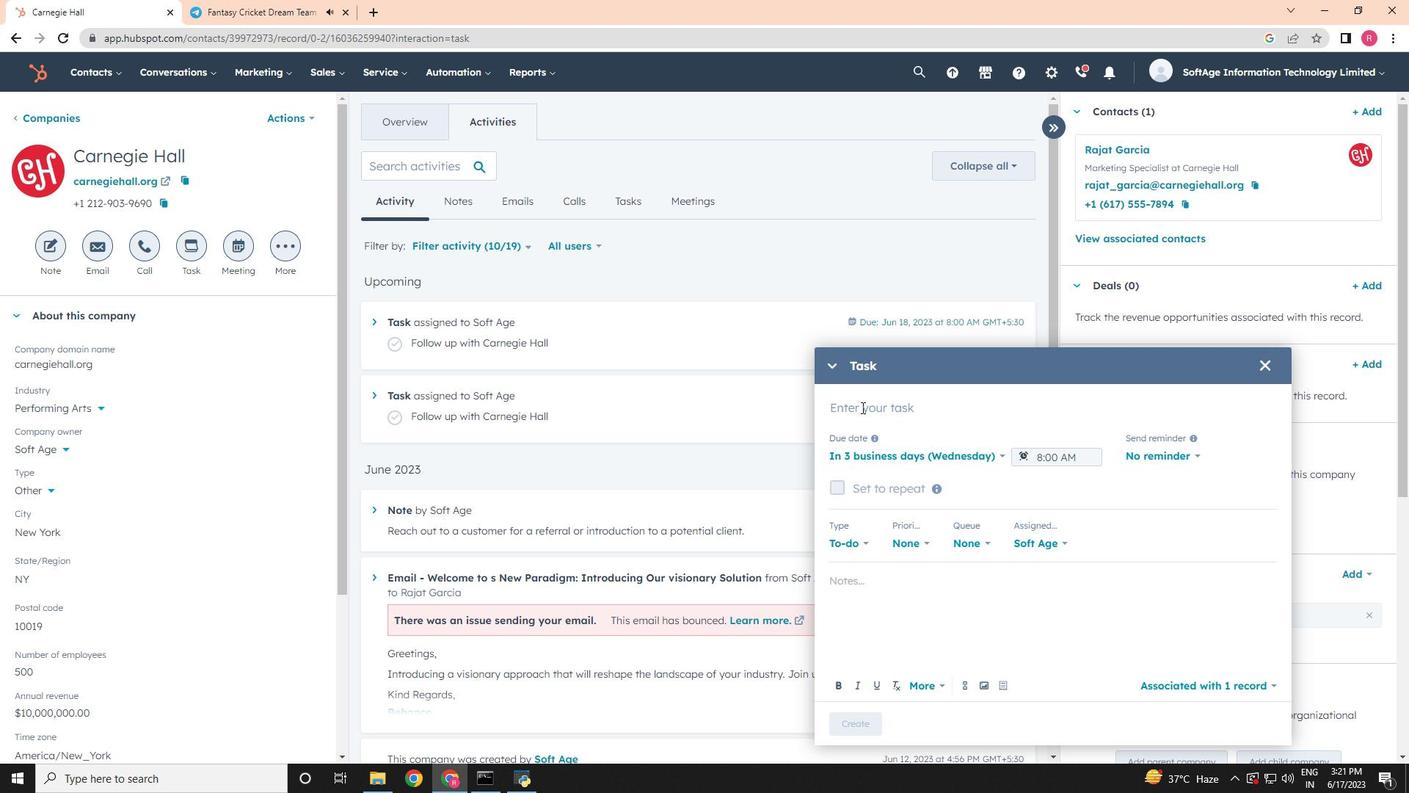 
Action: Key pressed <Key.shift>Sende<Key.backspace><Key.space><Key.shift><Key.shift><Key.shift><Key.shift><Key.shift><Key.shift><Key.shift><Key.shift><Key.shift><Key.shift><Key.shift><Key.shift><Key.shift><Key.shift><Key.shift><Key.shift><Key.shift><Key.shift><Key.shift><Key.shift><Key.shift><Key.shift><Key.shift><Key.shift><Key.shift><Key.shift><Key.shift><Key.shift><Key.shift><Key.shift><Key.shift><Key.shift><Key.shift>Proposal<Key.space>to<Key.space>c<Key.backspace><Key.shift>Clint<Key.backspace><Key.backspace>ent
Screenshot: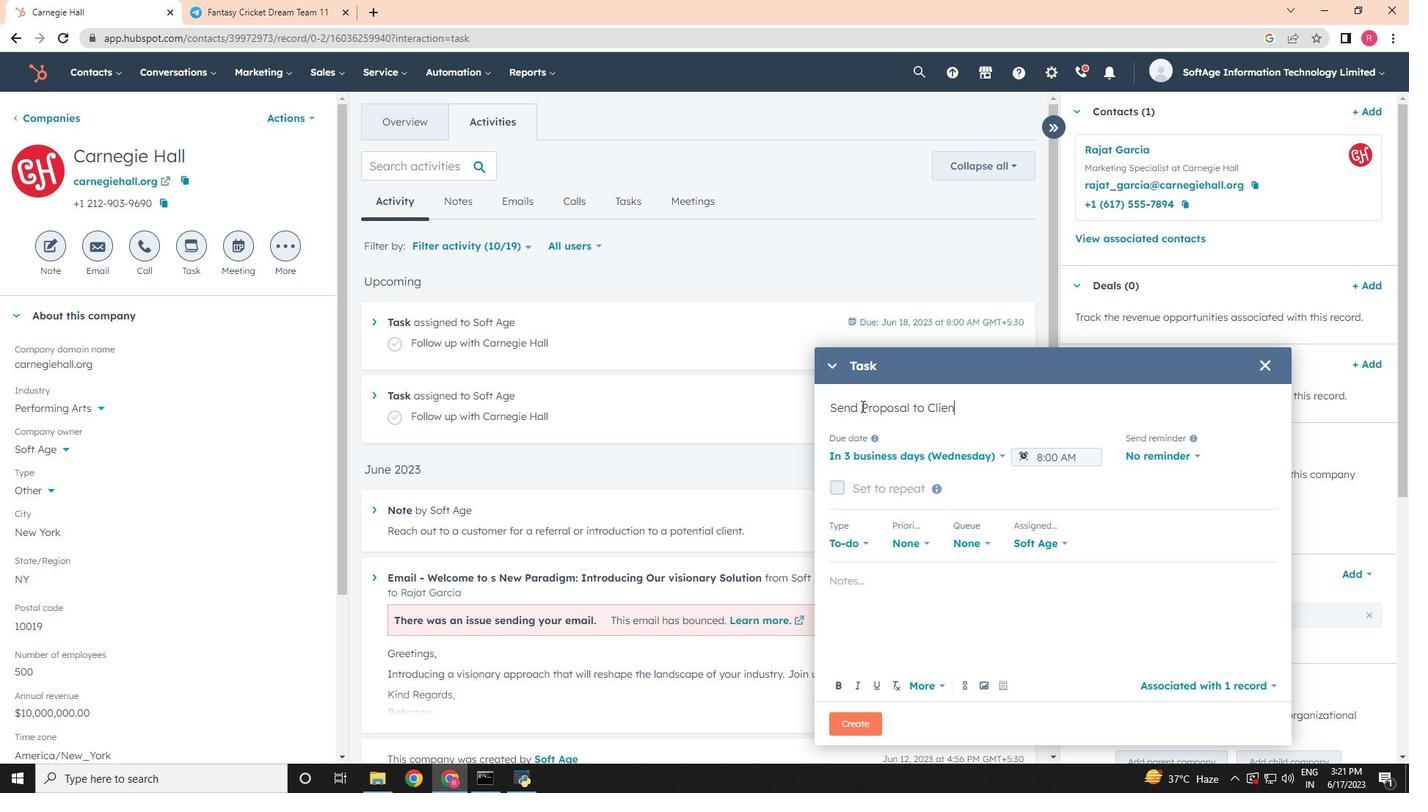 
Action: Mouse moved to (938, 458)
Screenshot: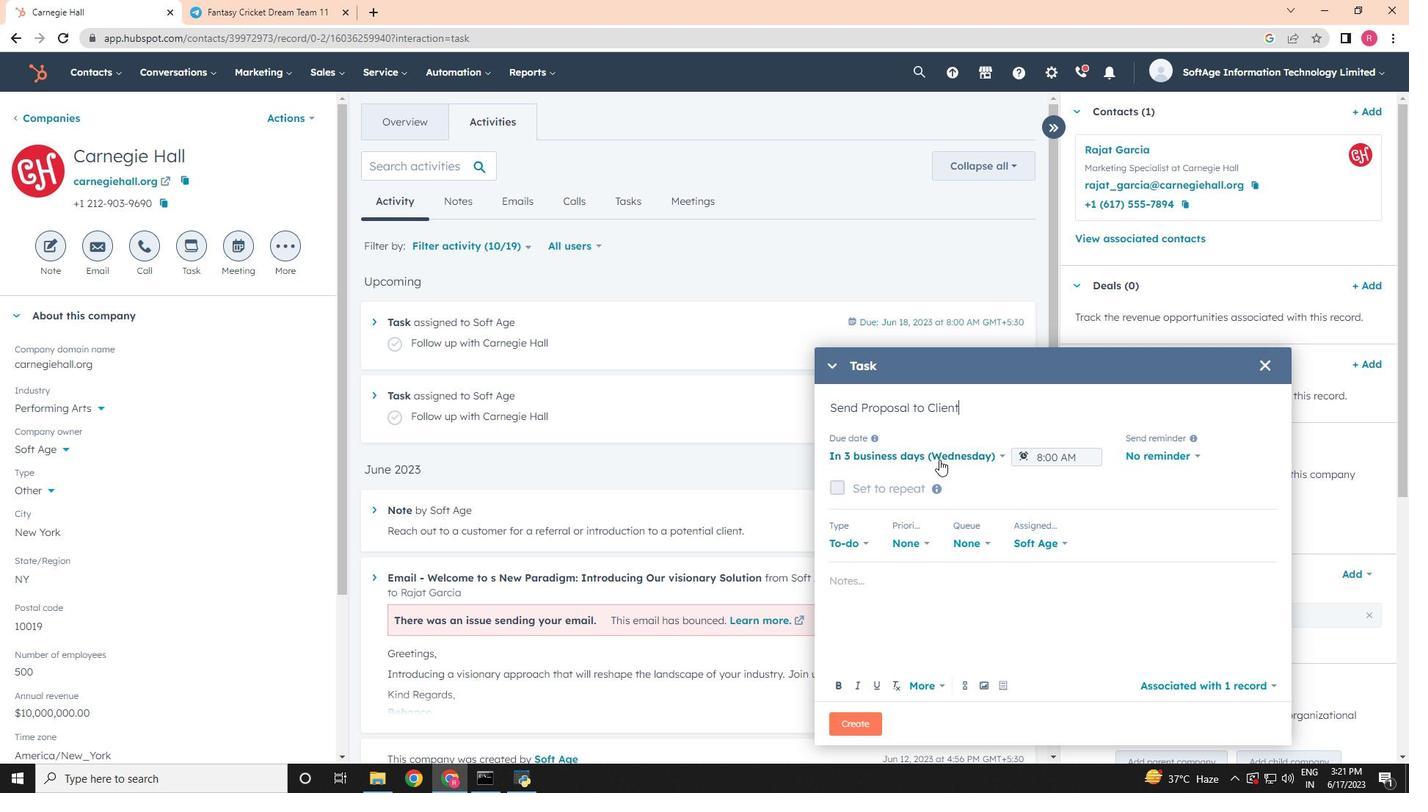 
Action: Mouse pressed left at (938, 458)
Screenshot: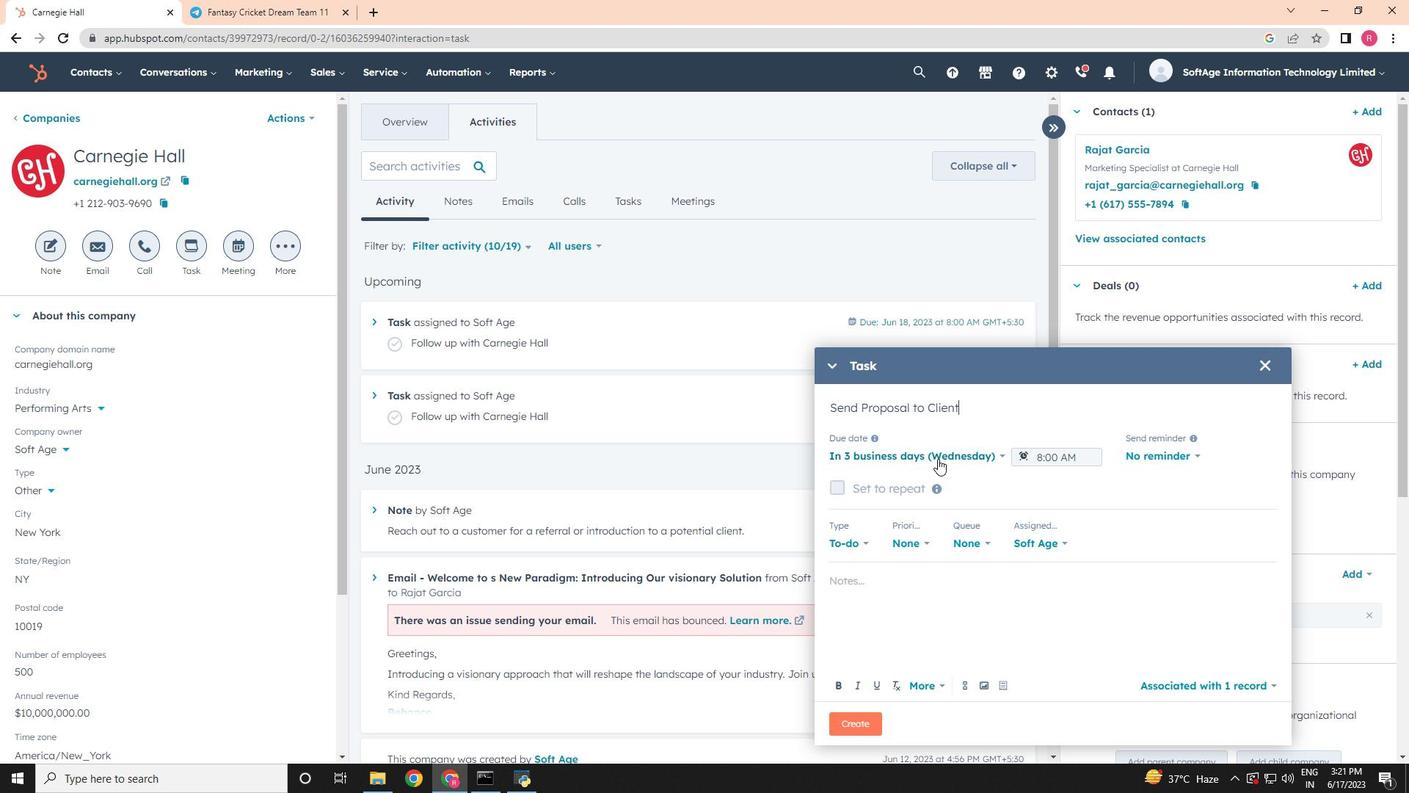 
Action: Mouse moved to (964, 527)
Screenshot: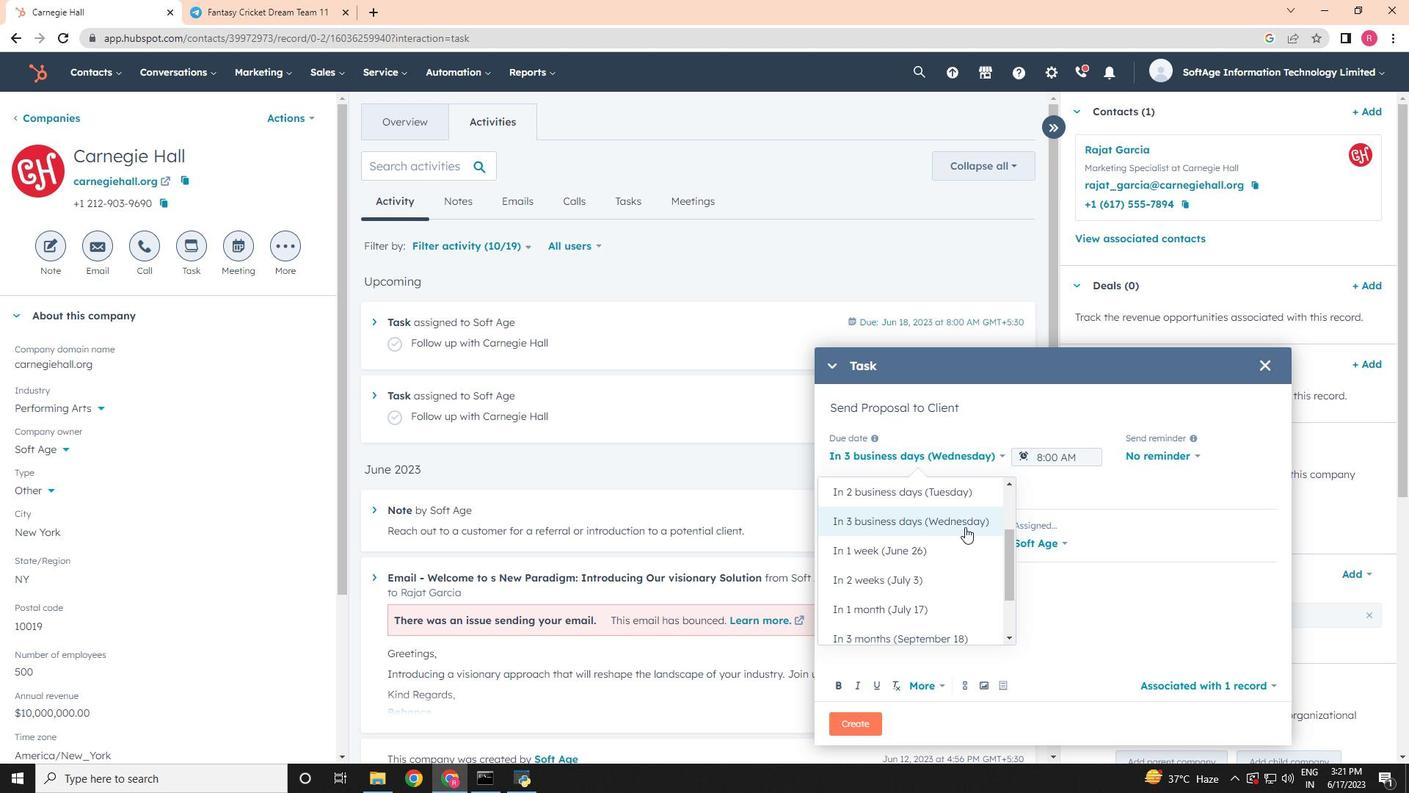 
Action: Mouse pressed left at (964, 527)
Screenshot: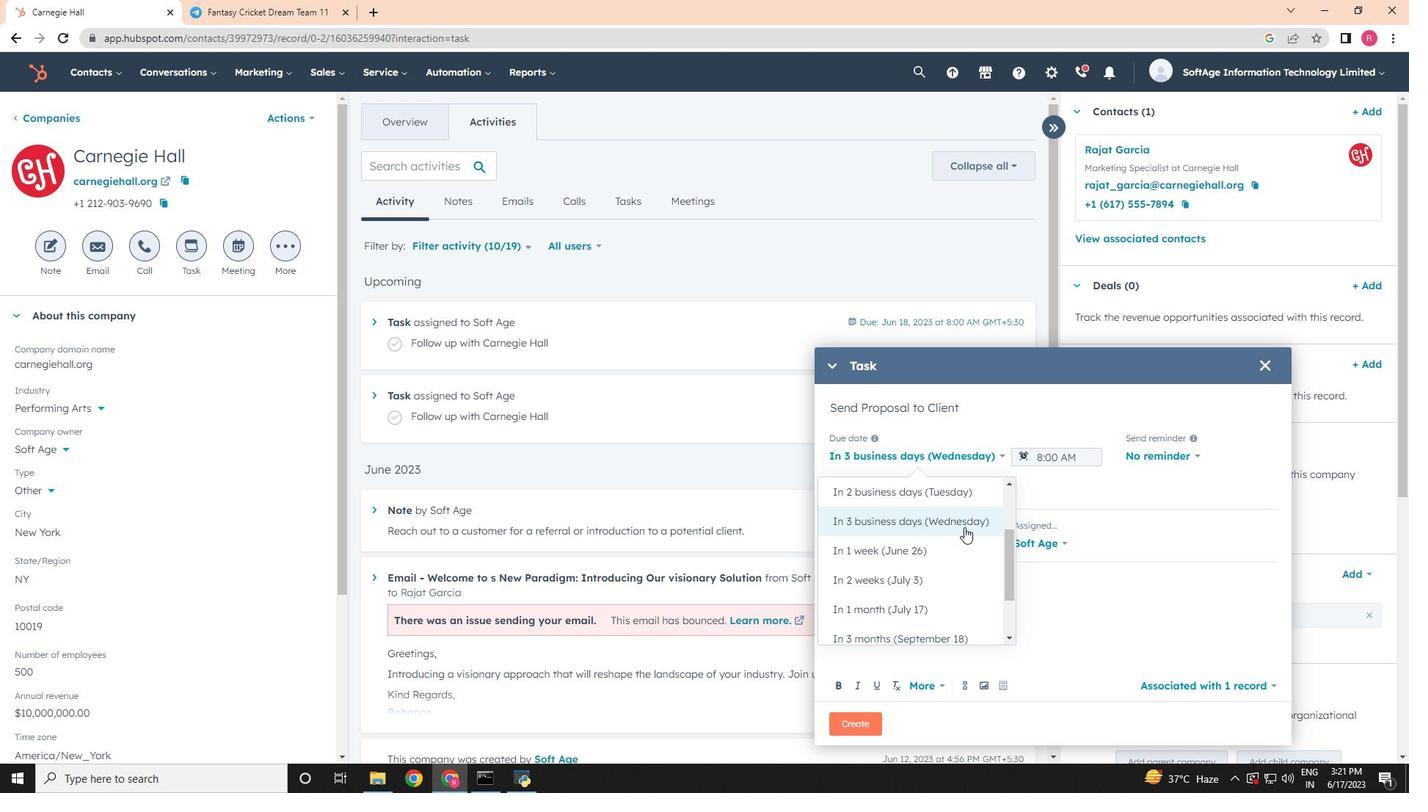 
Action: Mouse moved to (1149, 460)
Screenshot: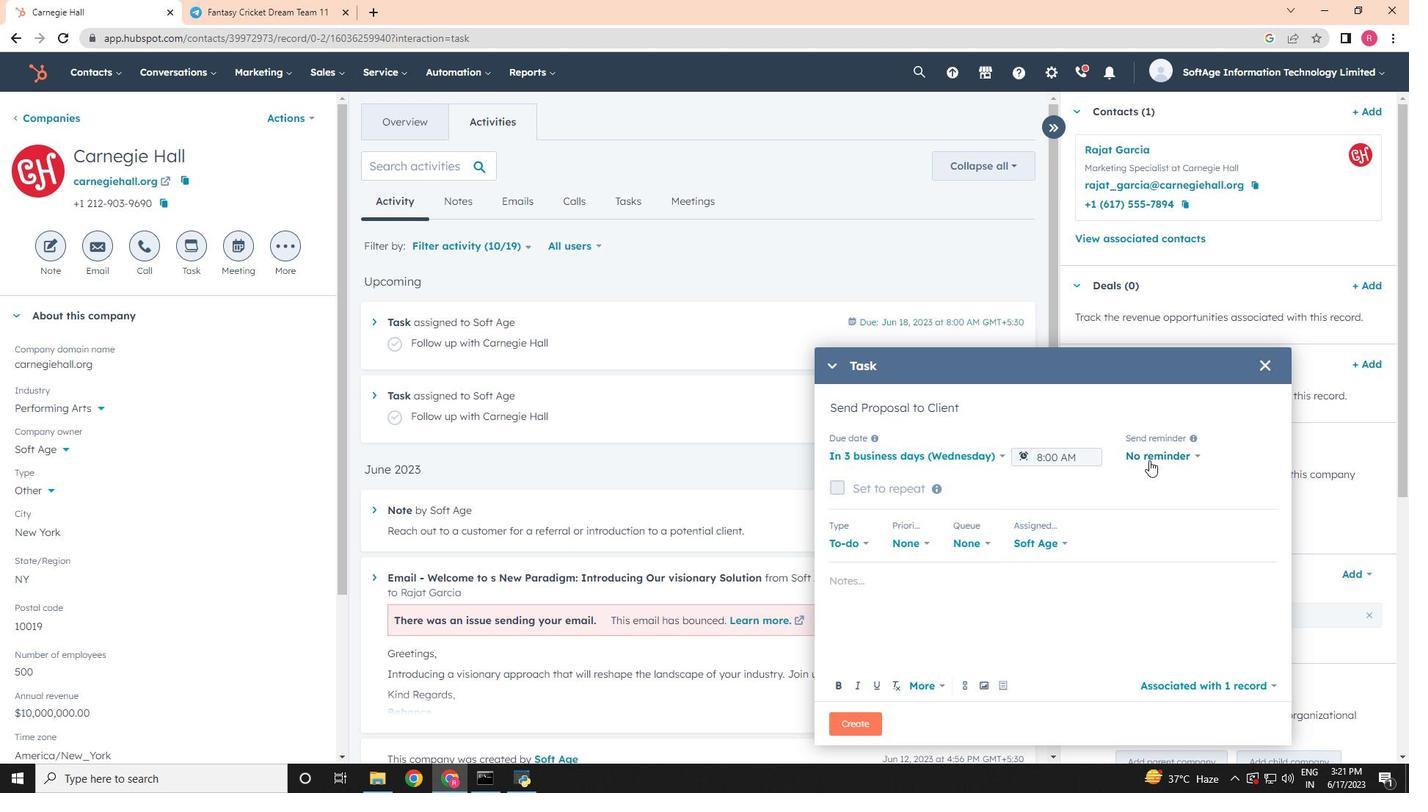 
Action: Mouse pressed left at (1149, 460)
Screenshot: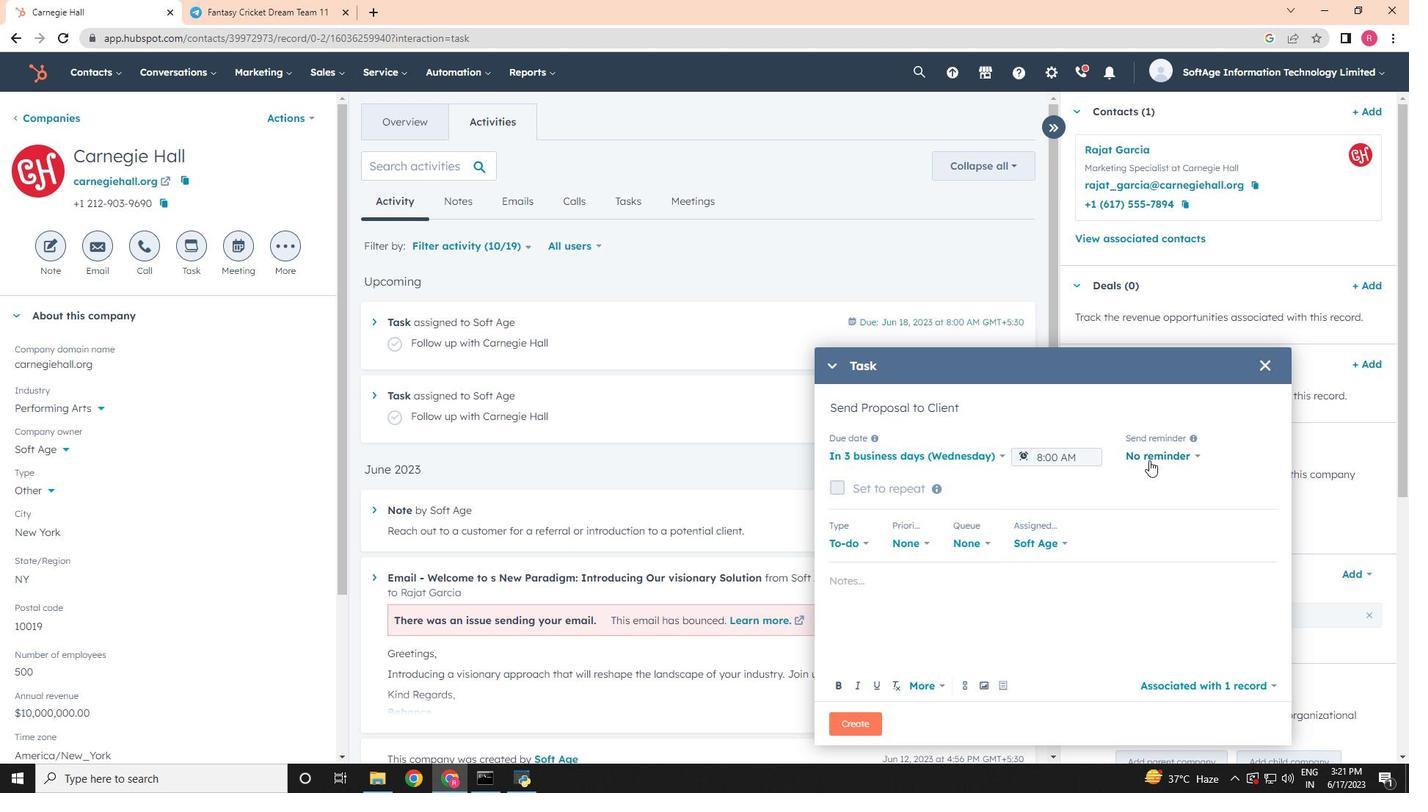 
Action: Mouse moved to (1143, 549)
Screenshot: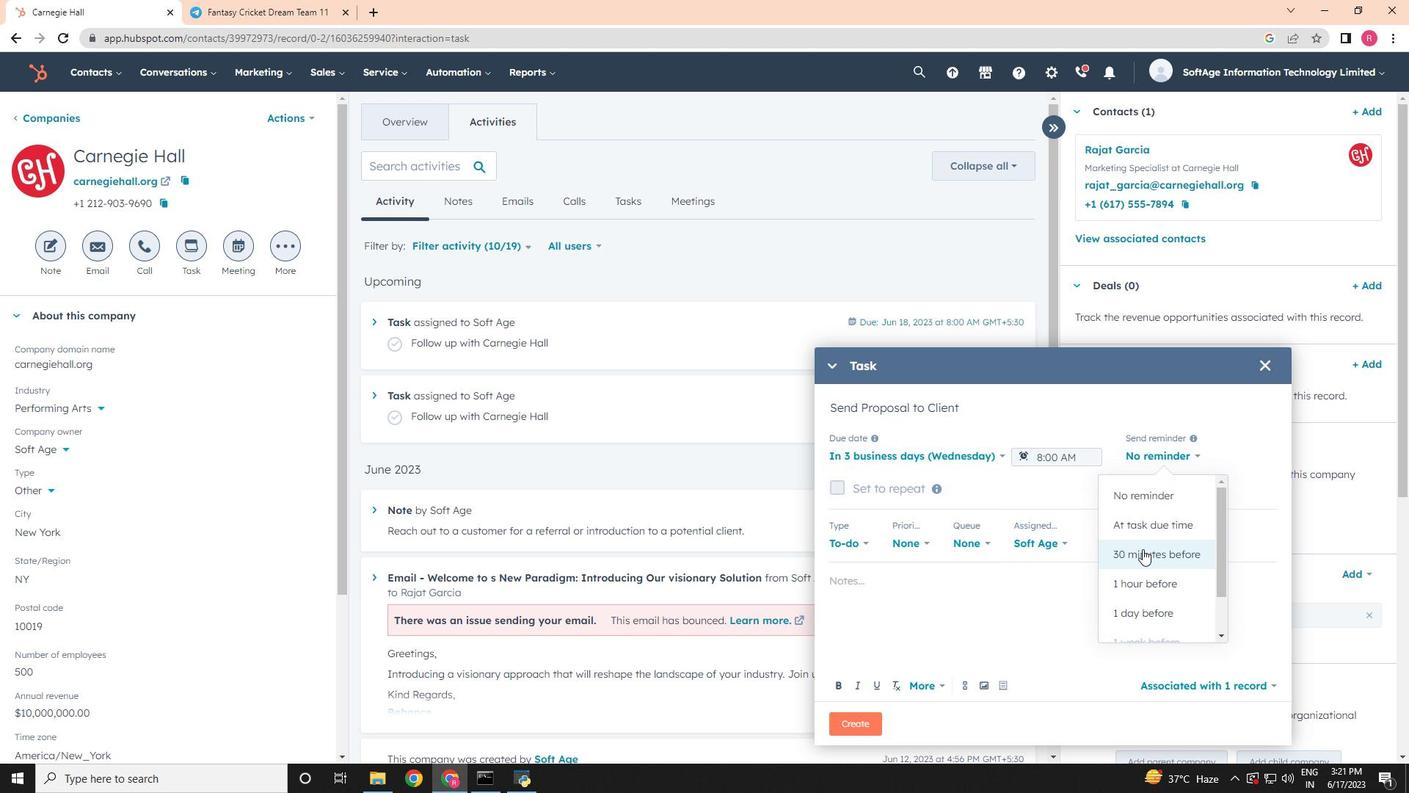 
Action: Mouse pressed left at (1143, 549)
Screenshot: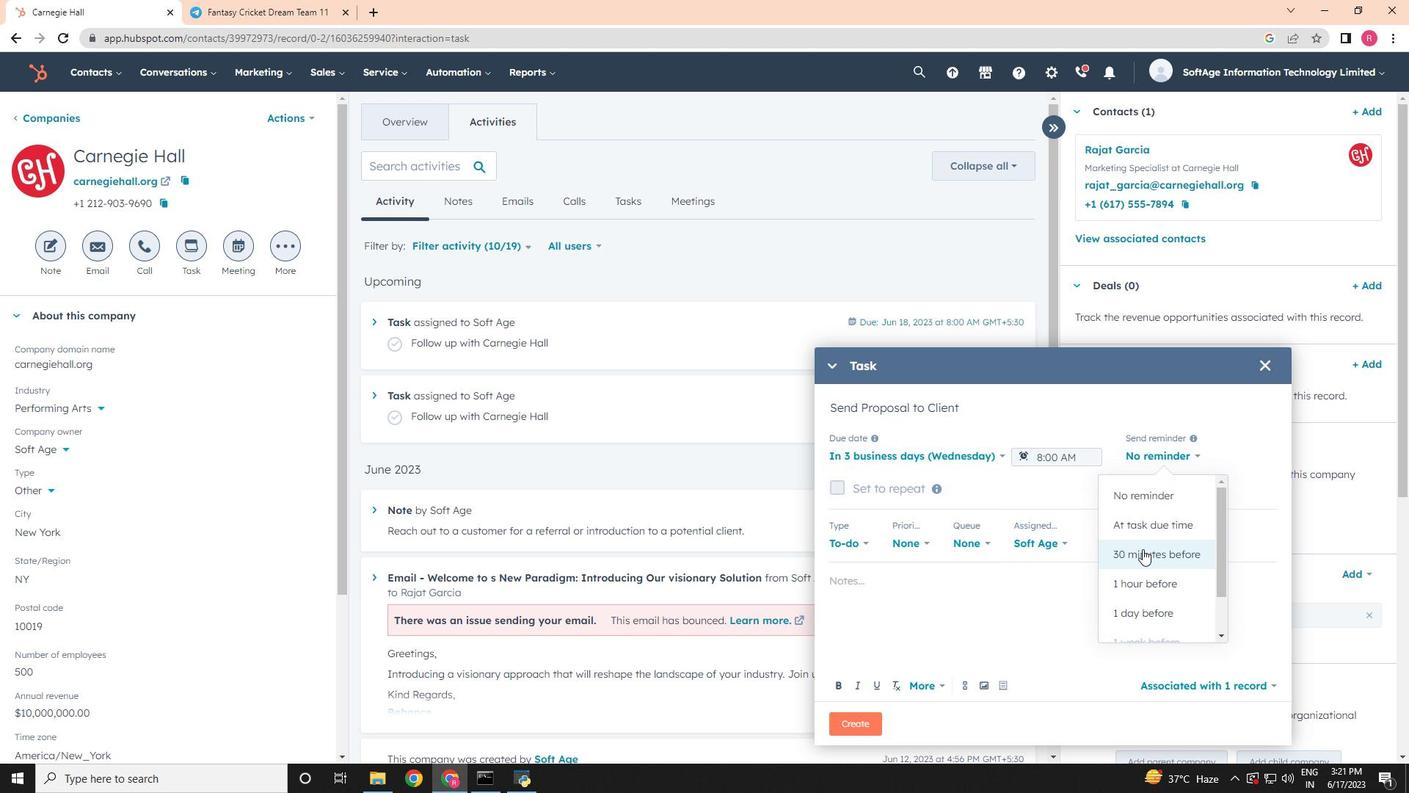 
Action: Mouse moved to (902, 541)
Screenshot: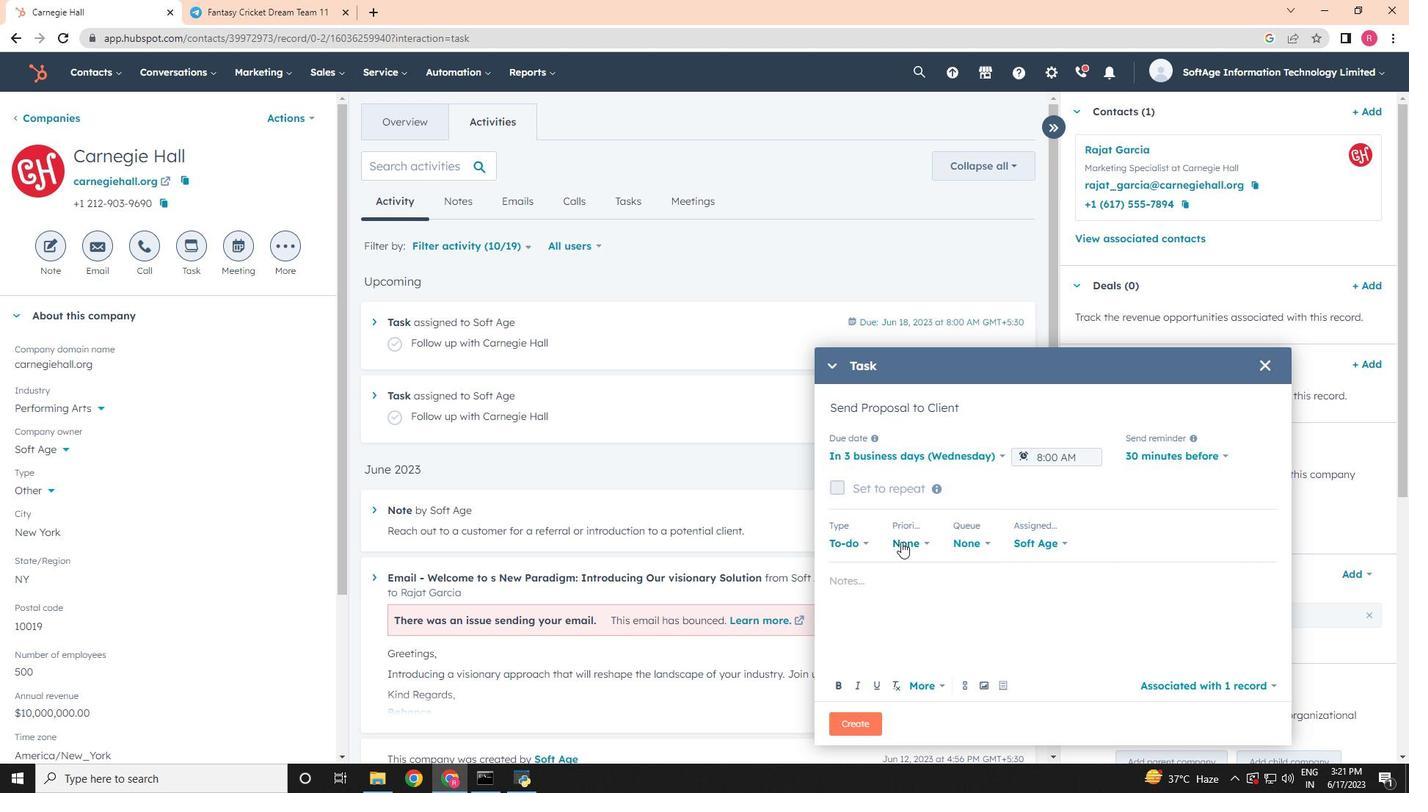 
Action: Mouse pressed left at (902, 541)
Screenshot: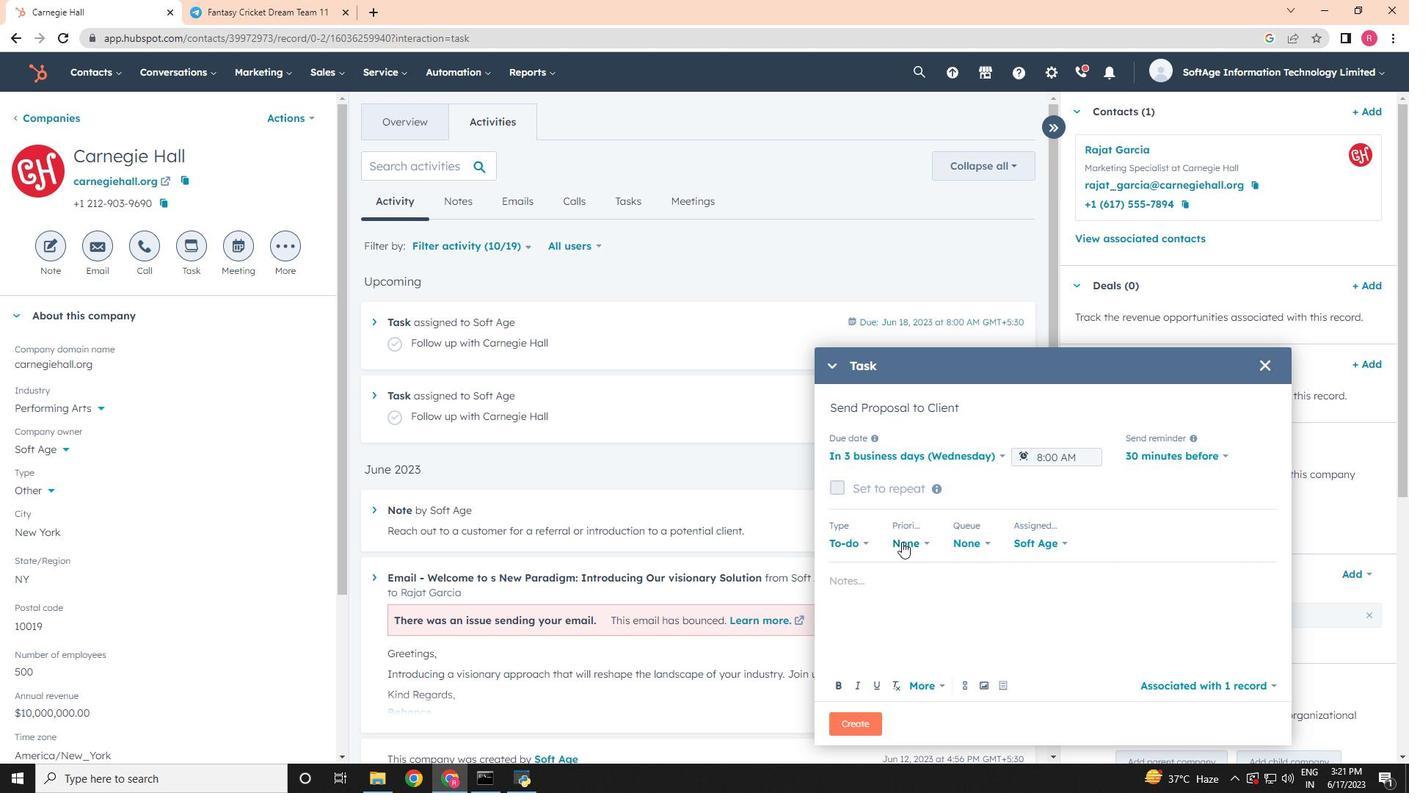 
Action: Mouse moved to (906, 619)
Screenshot: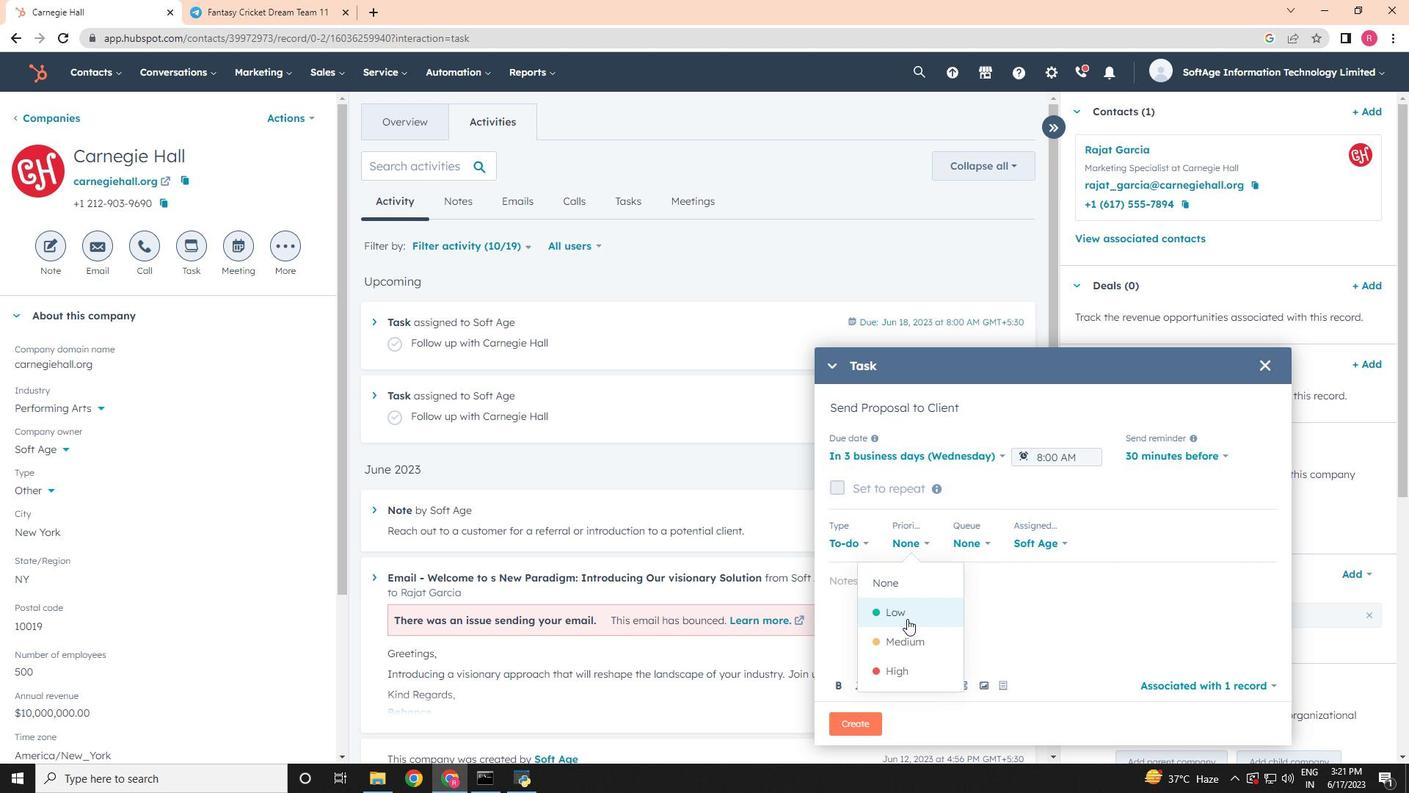 
Action: Mouse pressed left at (906, 619)
Screenshot: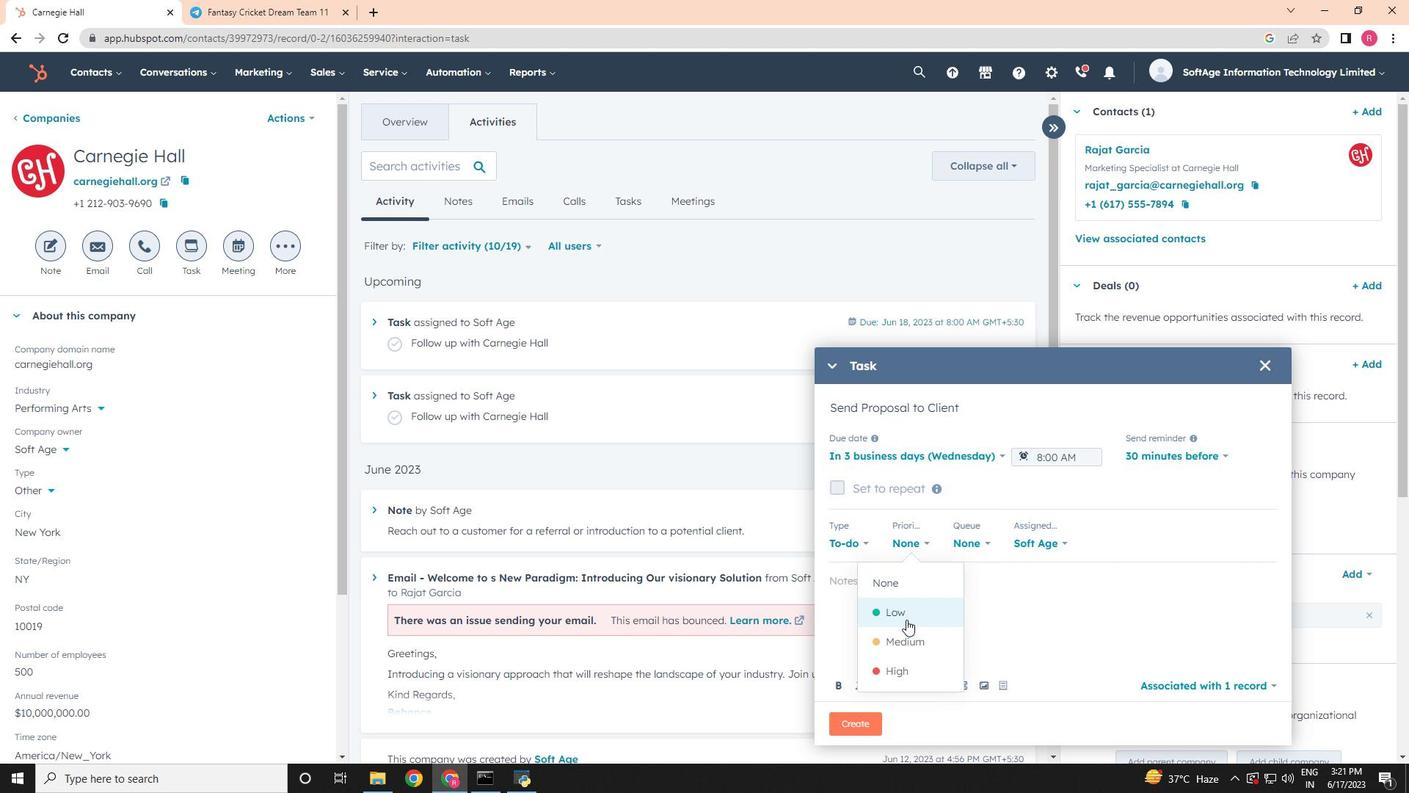 
Action: Mouse moved to (884, 601)
Screenshot: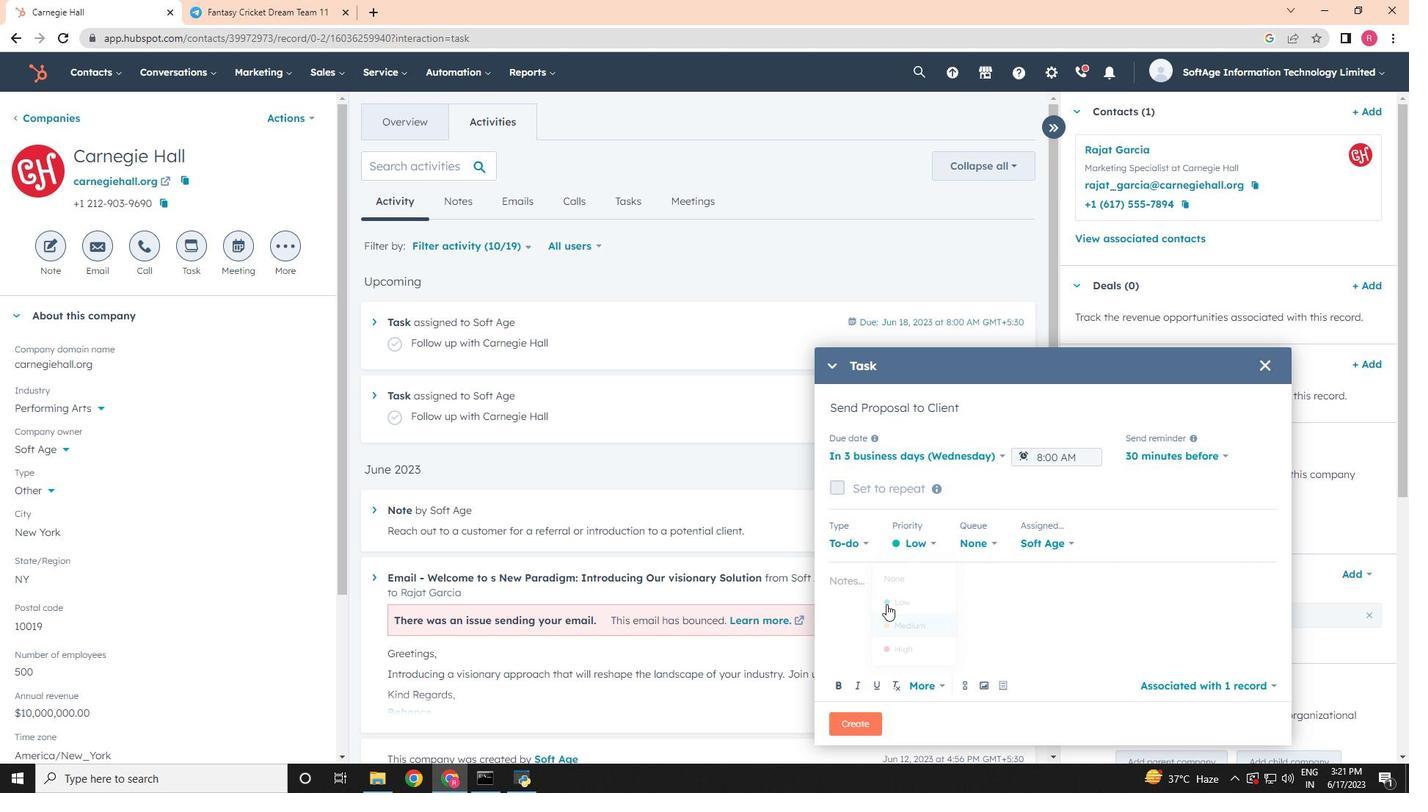 
Action: Mouse pressed left at (884, 601)
Screenshot: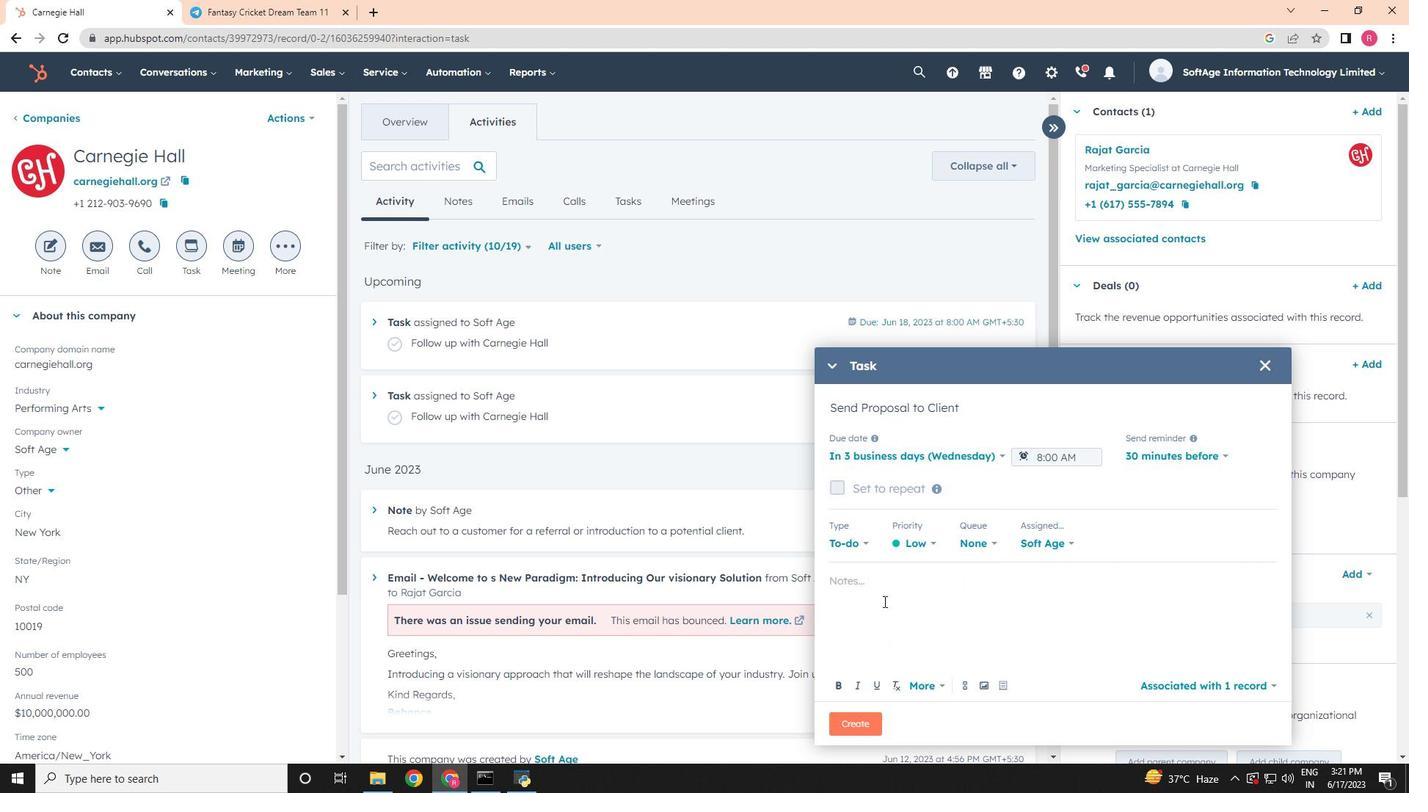 
Action: Key pressed <Key.shift>Take<Key.space>detailed<Key.space>meeting<Key.space>and<Key.space>share<Key.space>them<Key.space>with<Key.space>rh<Key.backspace><Key.backspace>the<Key.space>team<Key.space>afterward.
Screenshot: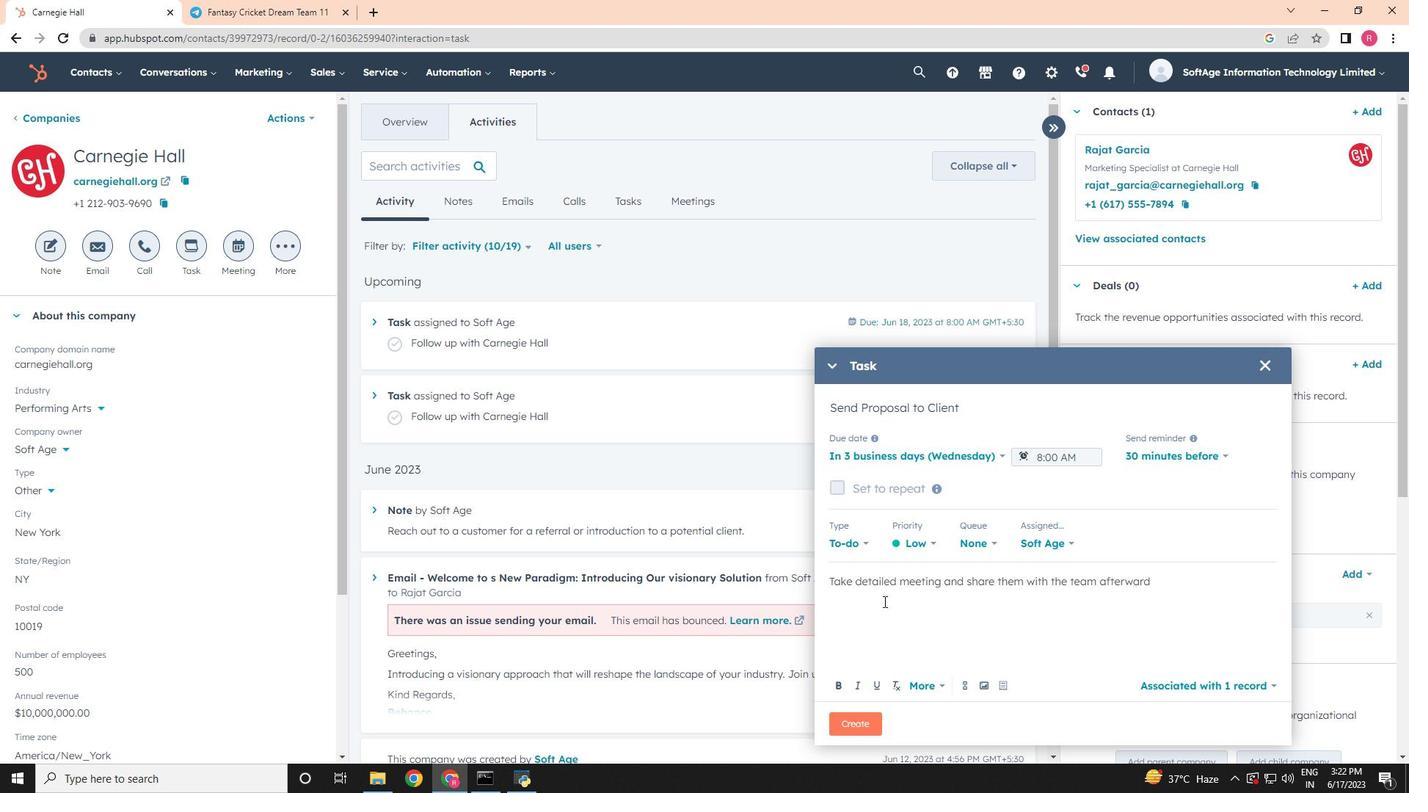 
Action: Mouse moved to (858, 724)
Screenshot: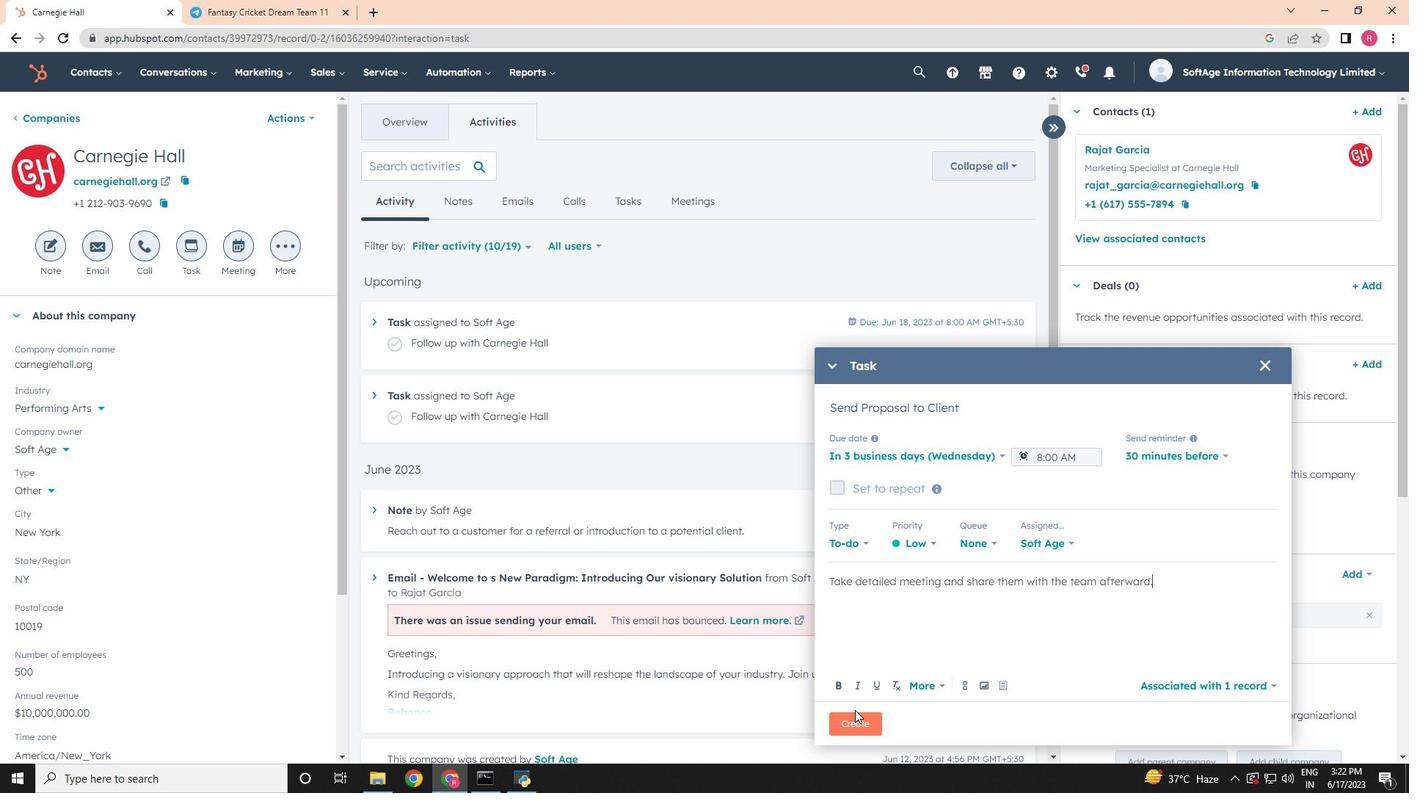 
Action: Mouse pressed left at (858, 724)
Screenshot: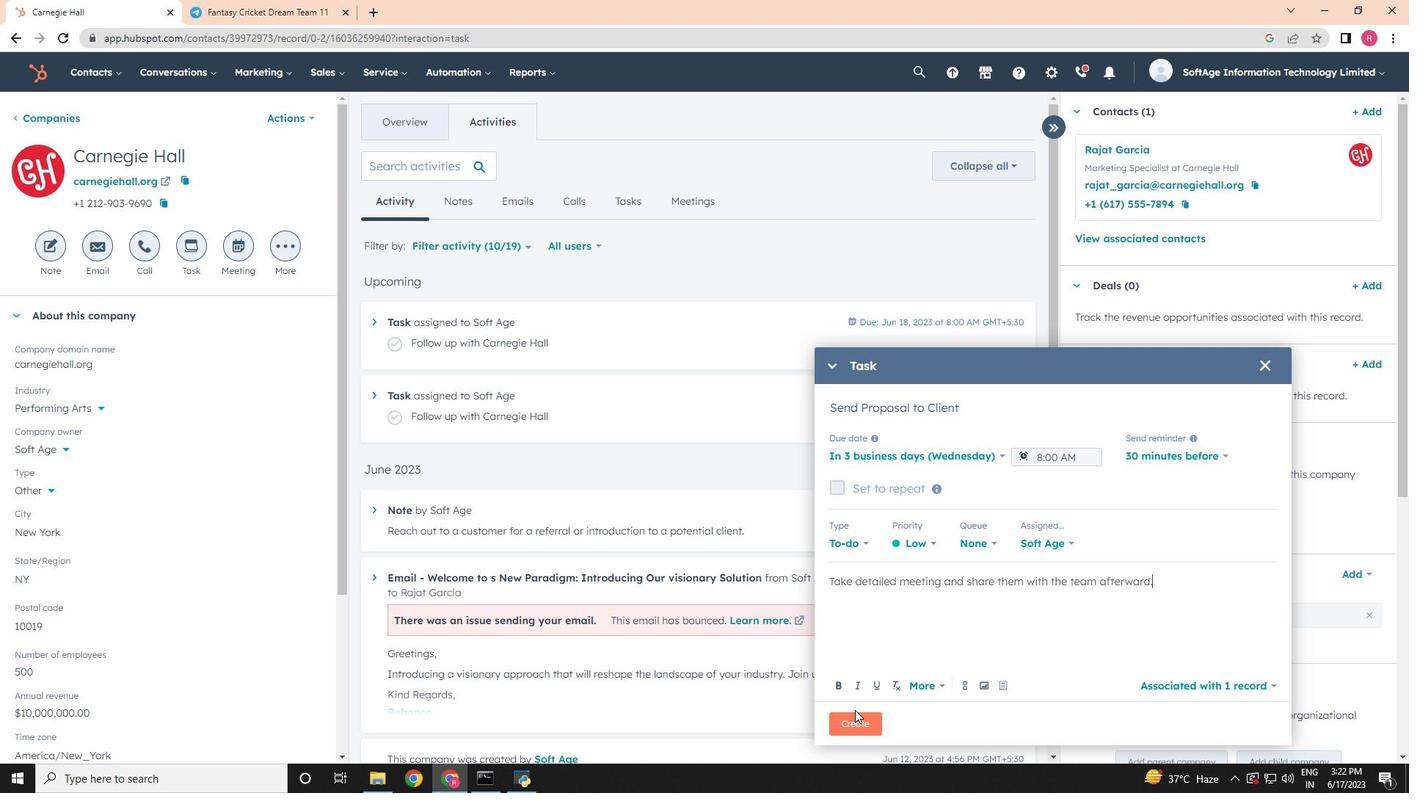 
